 Task: Get directions from Cape Cod, Massachusetts, United States to World of Coca-Cola, Georgia, United States and reverse  starting point and destination and check the transit options
Action: Mouse moved to (281, 91)
Screenshot: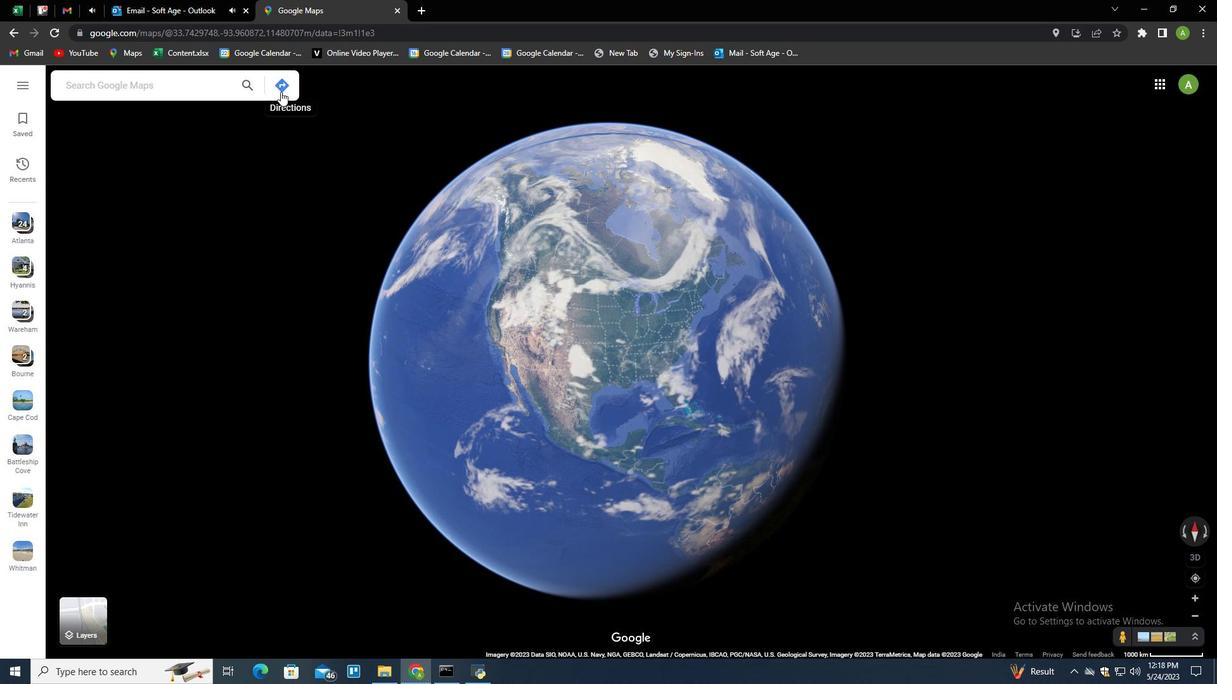 
Action: Mouse pressed left at (281, 91)
Screenshot: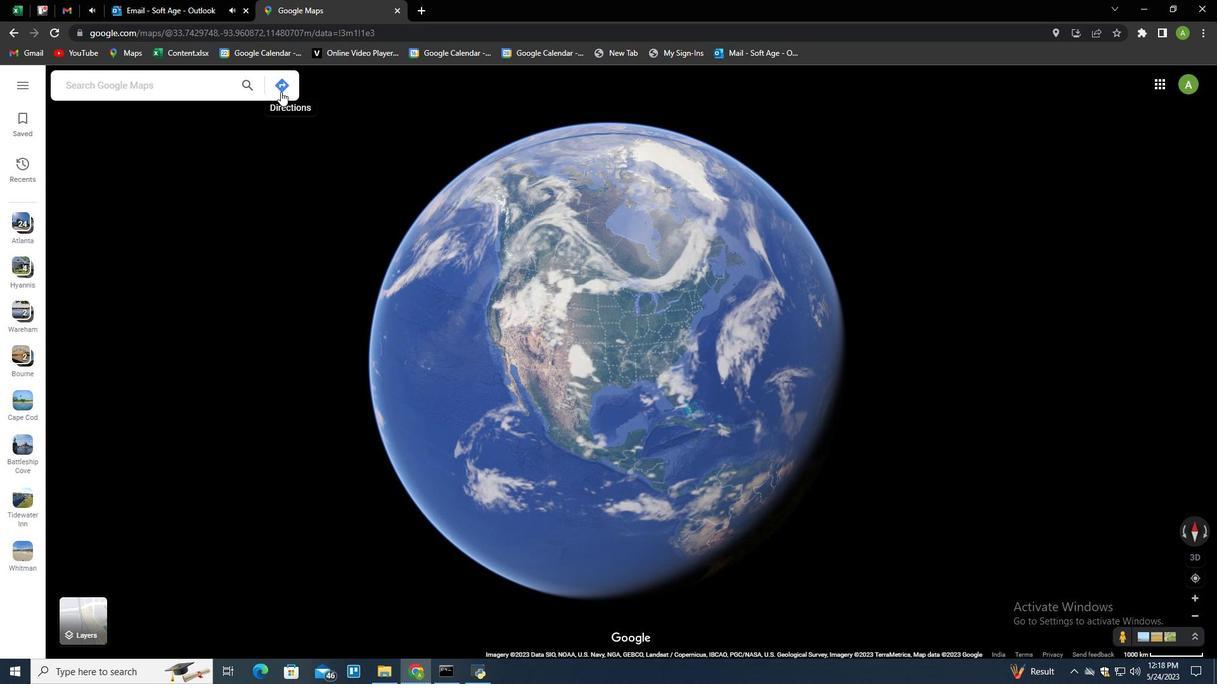 
Action: Mouse moved to (181, 121)
Screenshot: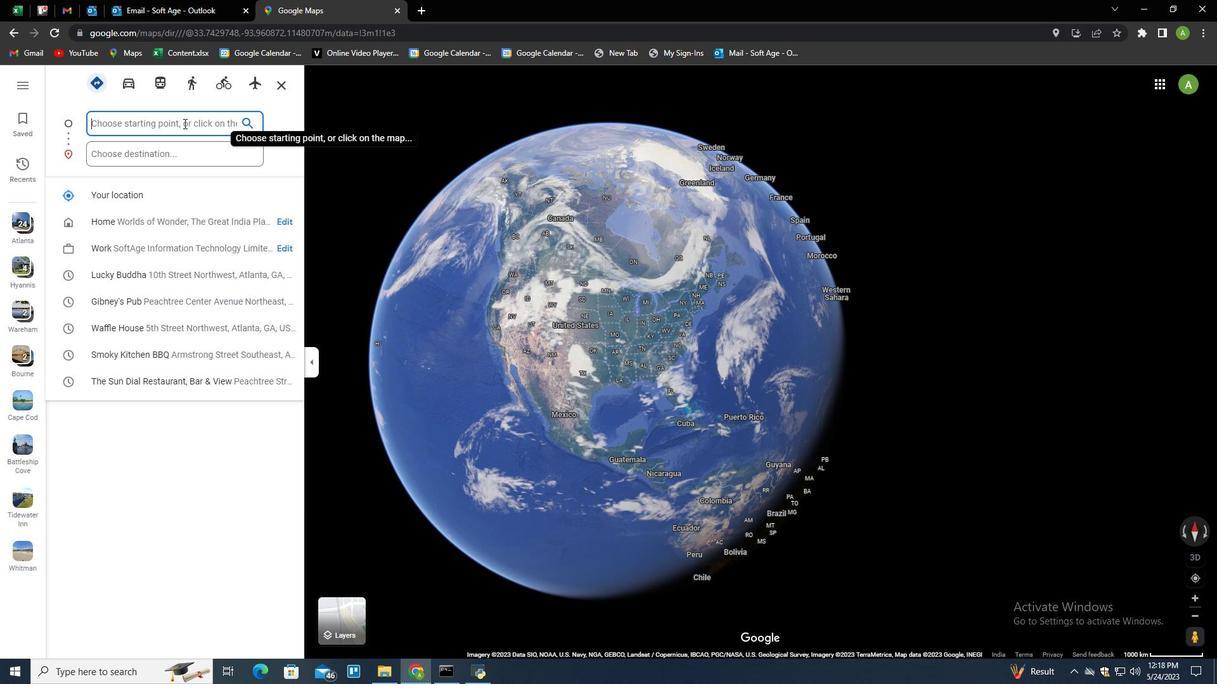 
Action: Mouse pressed left at (181, 121)
Screenshot: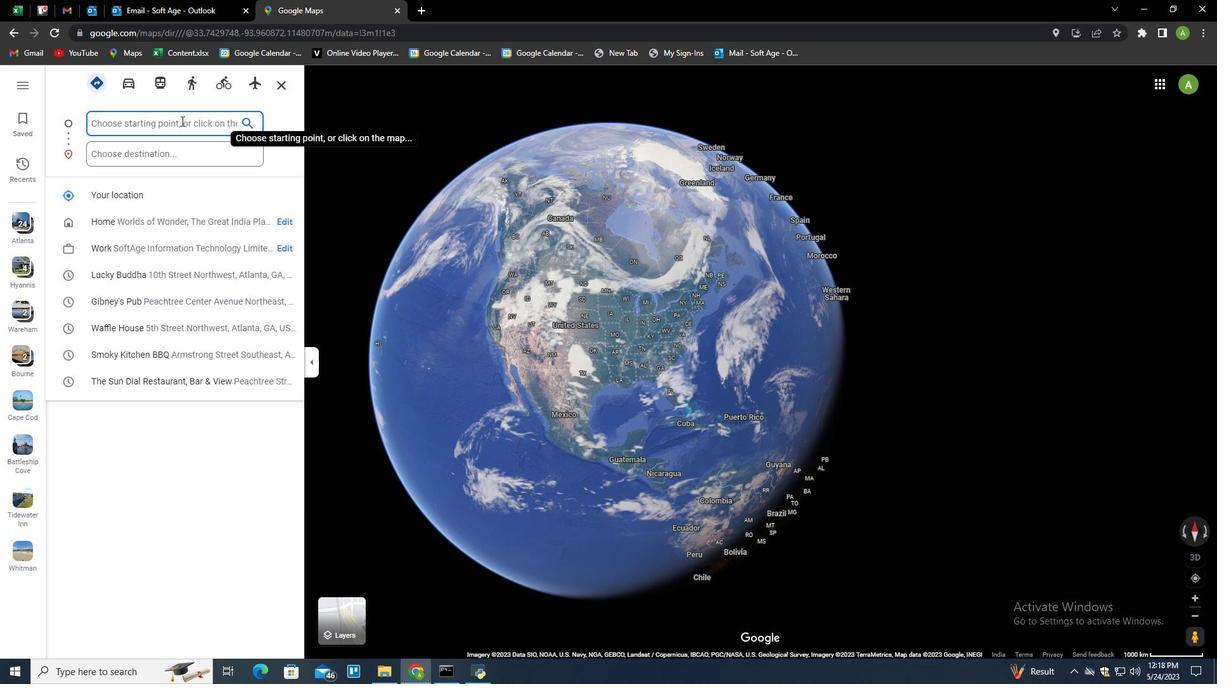 
Action: Key pressed <Key.shift>Cape<Key.space><Key.shift>Cod,<Key.space><Key.shift>Massachusetts,<Key.space><Key.shift>United<Key.tab><Key.tab><Key.shift><Key.shift><Key.shift><Key.shift><Key.shift><Key.shift><Key.shift><Key.shift><Key.shift><Key.shift><Key.shift><Key.shift><Key.shift><Key.shift><Key.shift><Key.shift><Key.shift><Key.shift><Key.shift><Key.shift><Key.shift><Key.shift><Key.shift><Key.shift><Key.shift><Key.shift><Key.shift><Key.shift><Key.shift><Key.shift><Key.shift><Key.shift><Key.shift><Key.shift><Key.shift><Key.shift><Key.shift><Key.shift><Key.shift><Key.shift><Key.shift><Key.shift><Key.shift><Key.shift><Key.shift>World<Key.space>of<Key.space><Key.shift>Coca<Key.shift>_<Key.backspace>-<Key.shift>Cola,<Key.space><Key.shift>Georgia,<Key.space><Key.shift>Unites<Key.backspace>d<Key.space><Key.down><Key.enter>
Screenshot: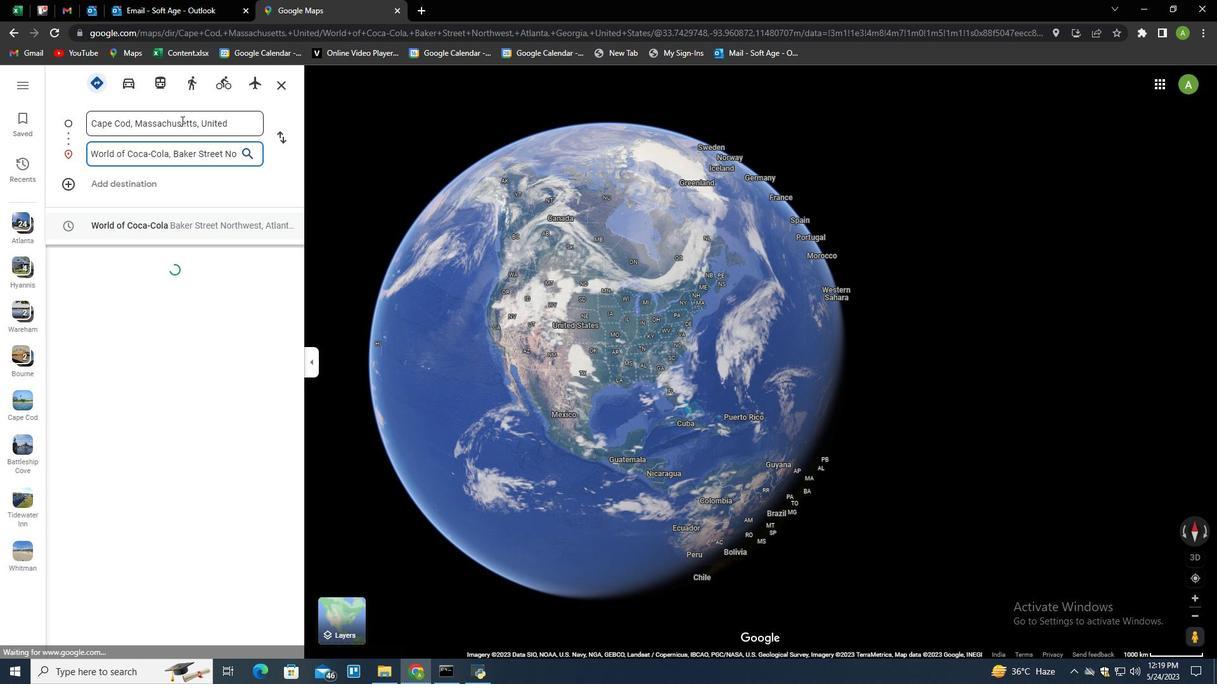 
Action: Mouse moved to (216, 422)
Screenshot: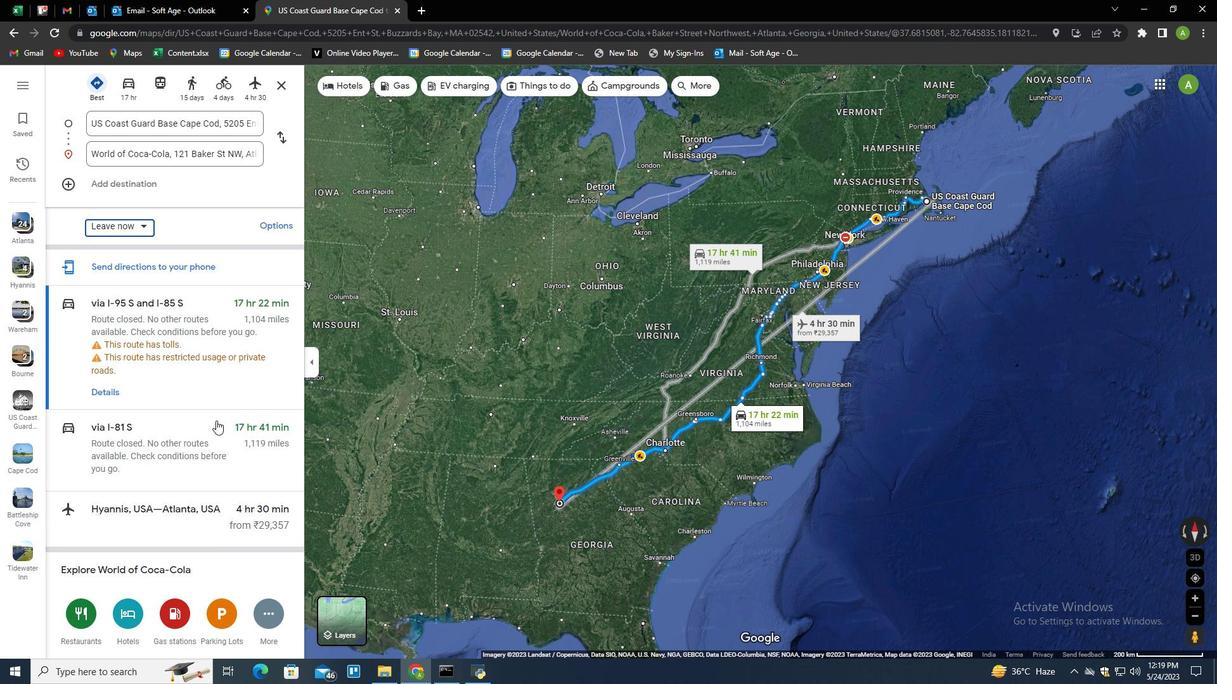 
Action: Mouse scrolled (216, 421) with delta (0, 0)
Screenshot: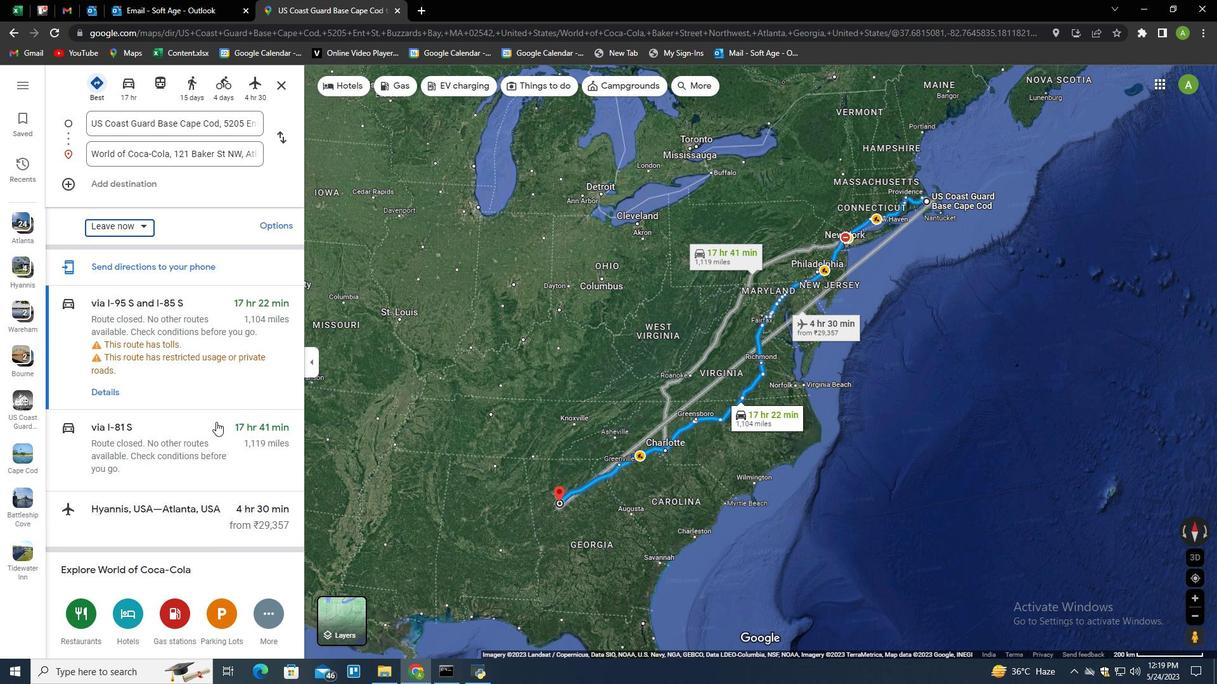 
Action: Mouse scrolled (216, 421) with delta (0, 0)
Screenshot: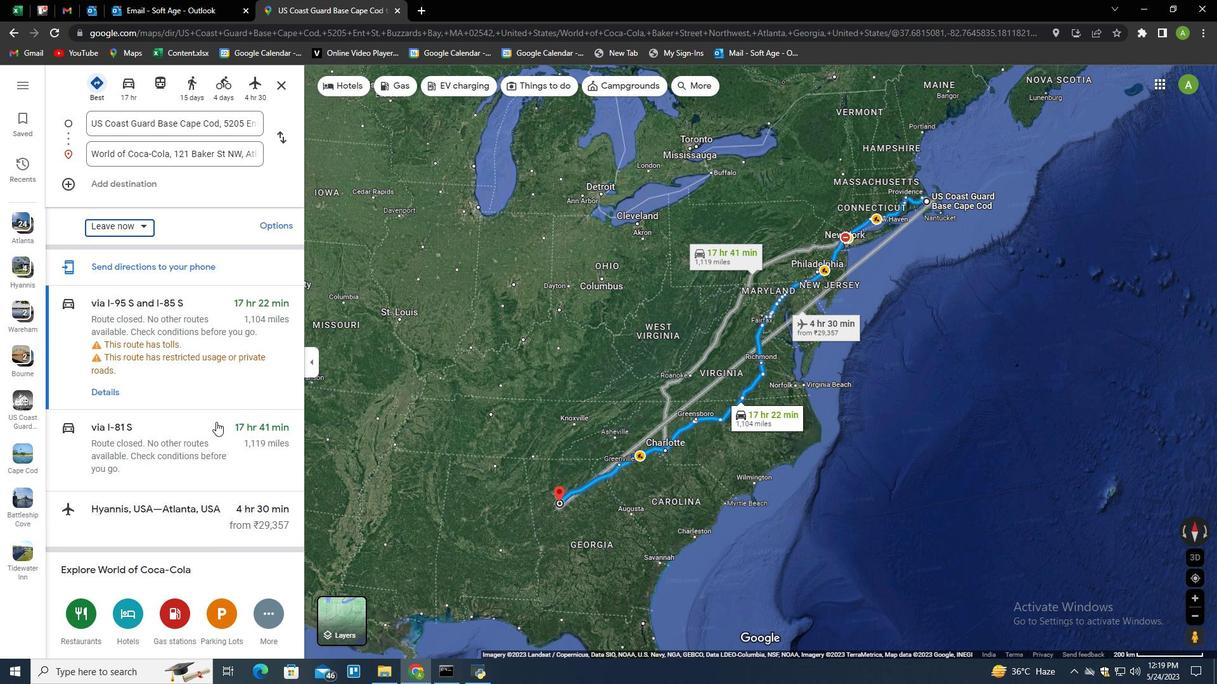 
Action: Mouse moved to (220, 505)
Screenshot: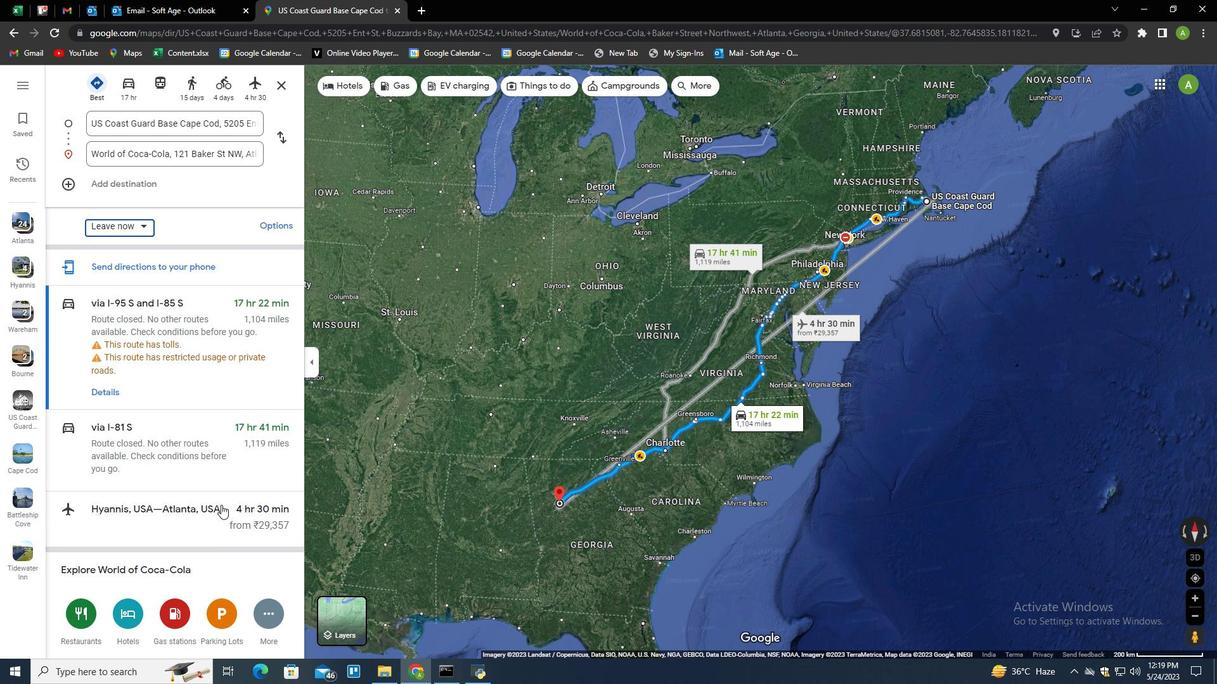 
Action: Mouse scrolled (220, 505) with delta (0, 0)
Screenshot: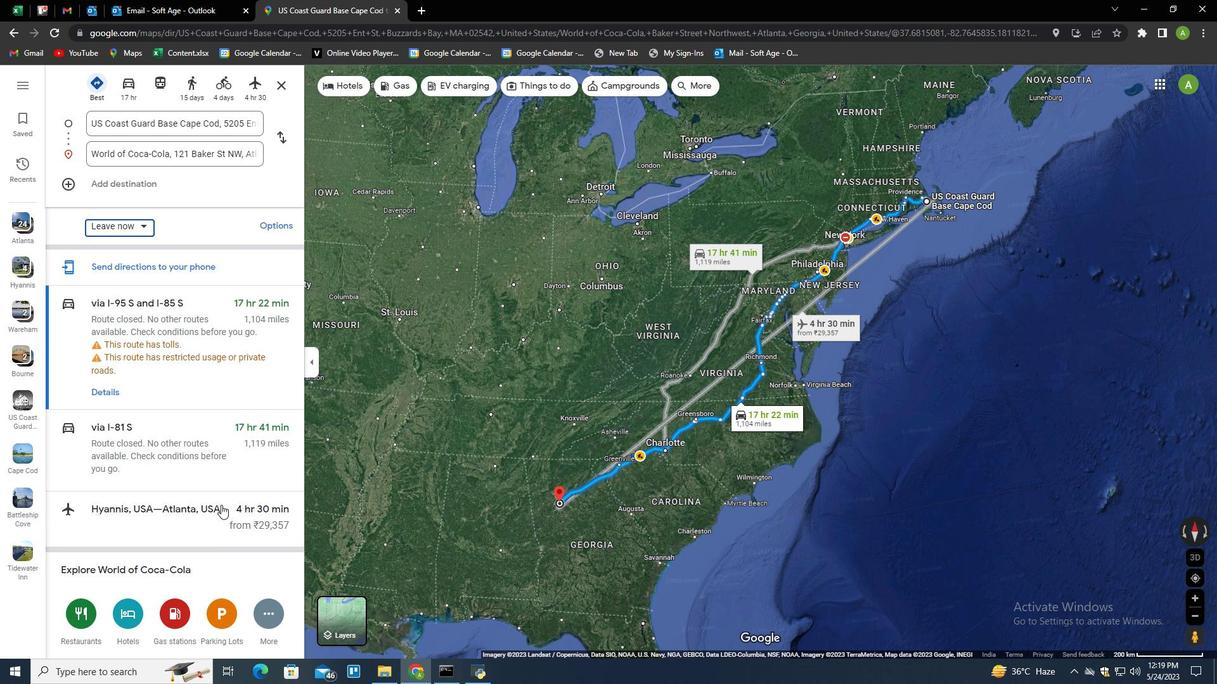 
Action: Mouse scrolled (220, 505) with delta (0, 0)
Screenshot: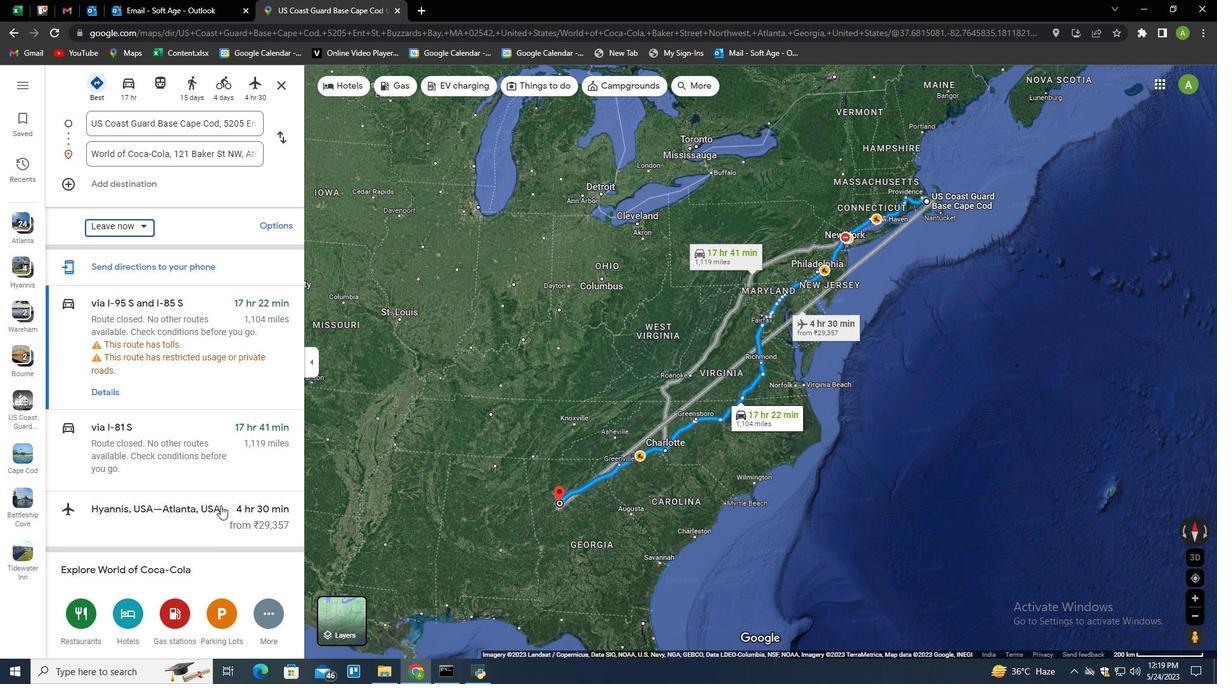 
Action: Mouse moved to (126, 77)
Screenshot: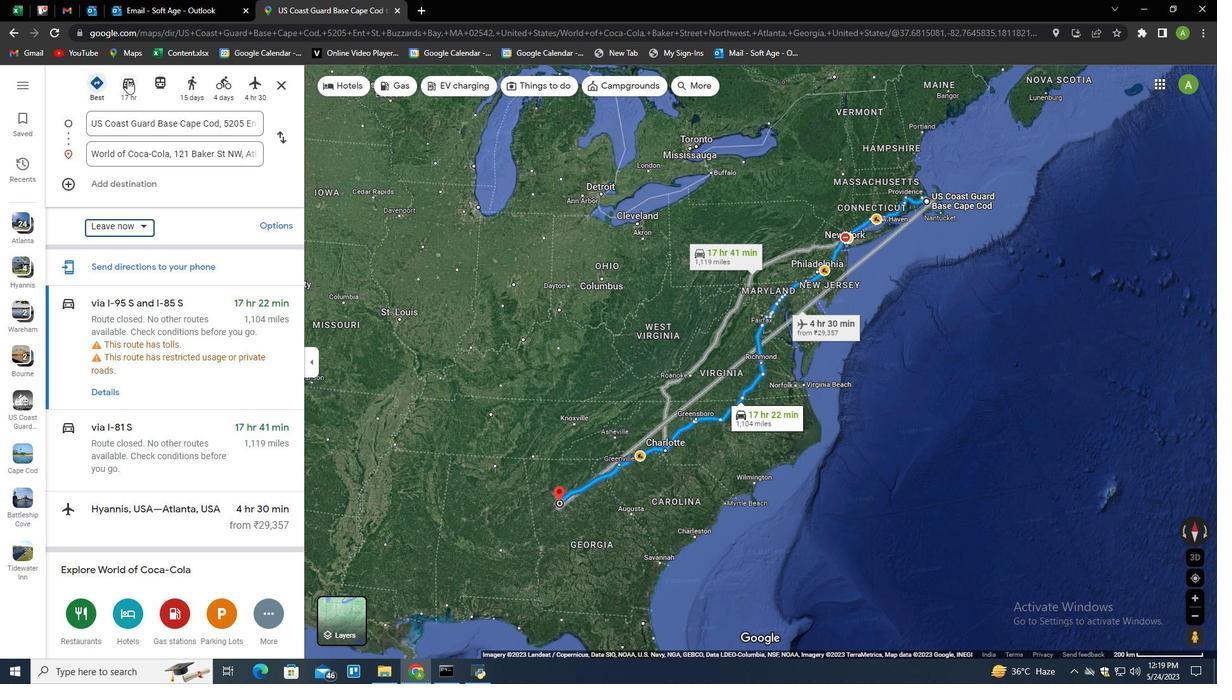 
Action: Mouse pressed left at (126, 77)
Screenshot: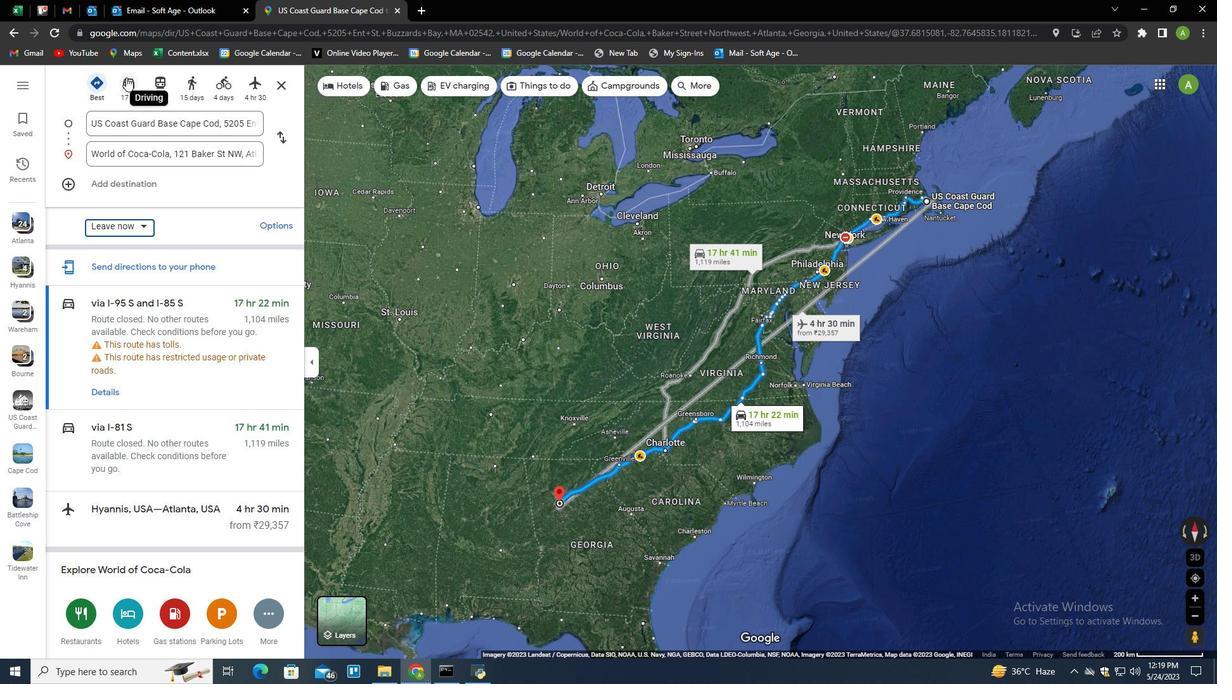 
Action: Mouse moved to (280, 225)
Screenshot: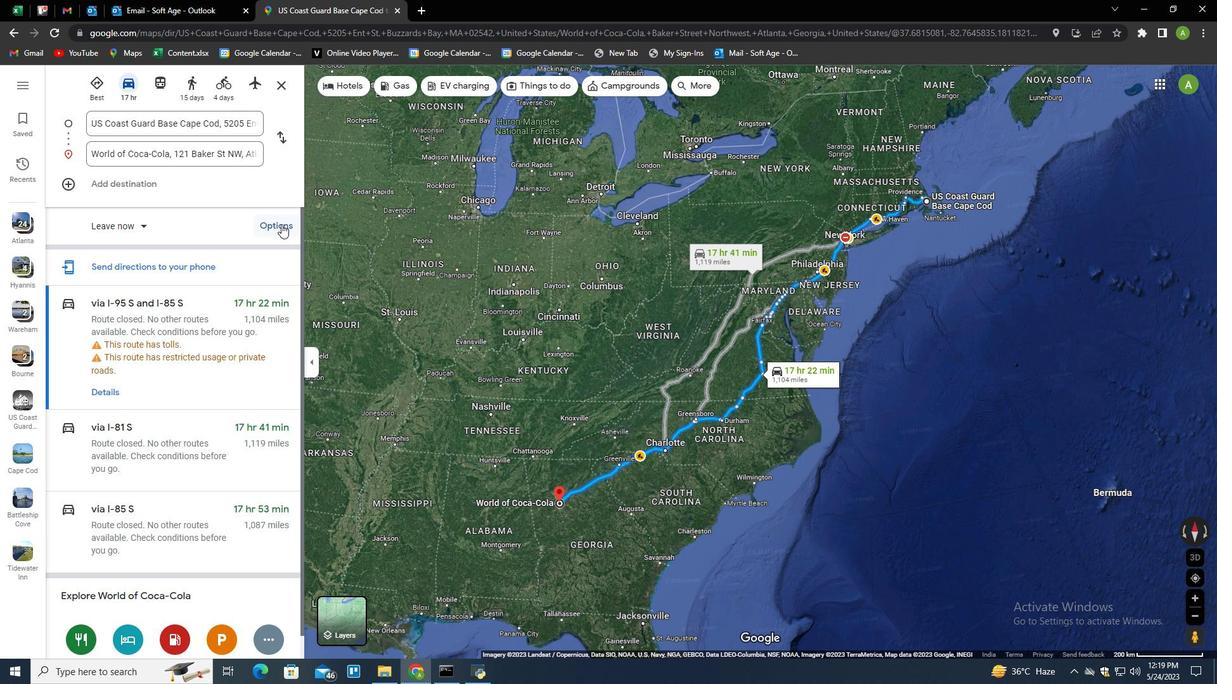 
Action: Mouse pressed left at (280, 225)
Screenshot: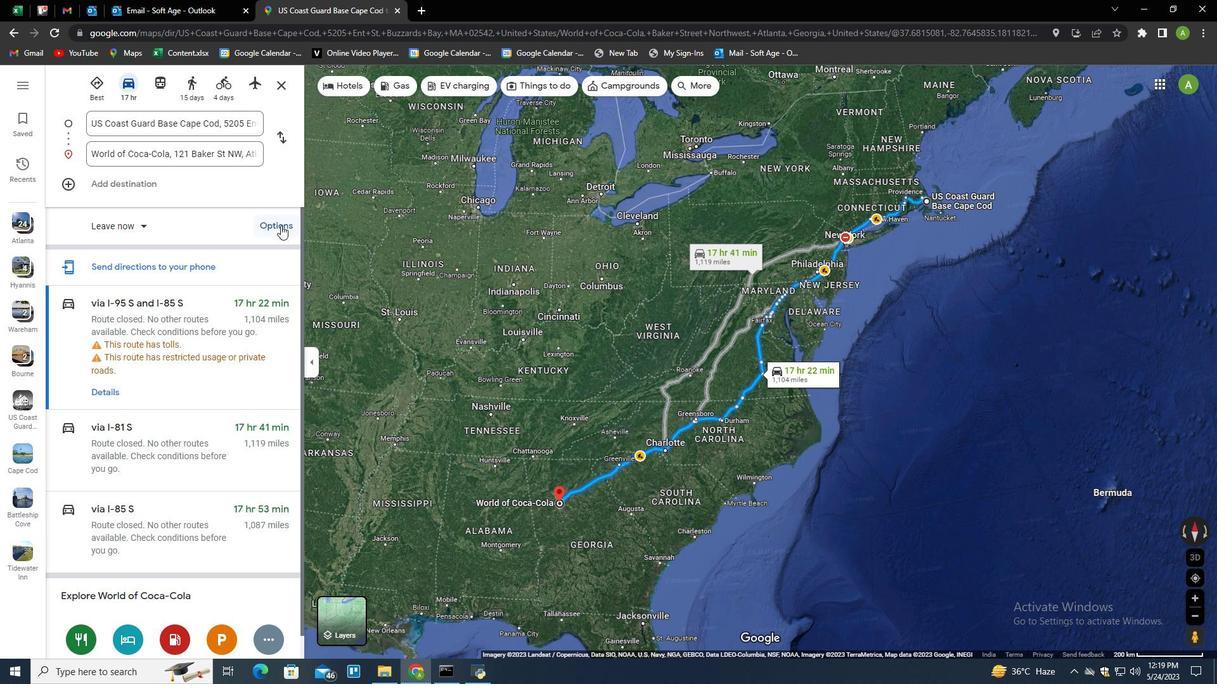 
Action: Mouse pressed left at (280, 225)
Screenshot: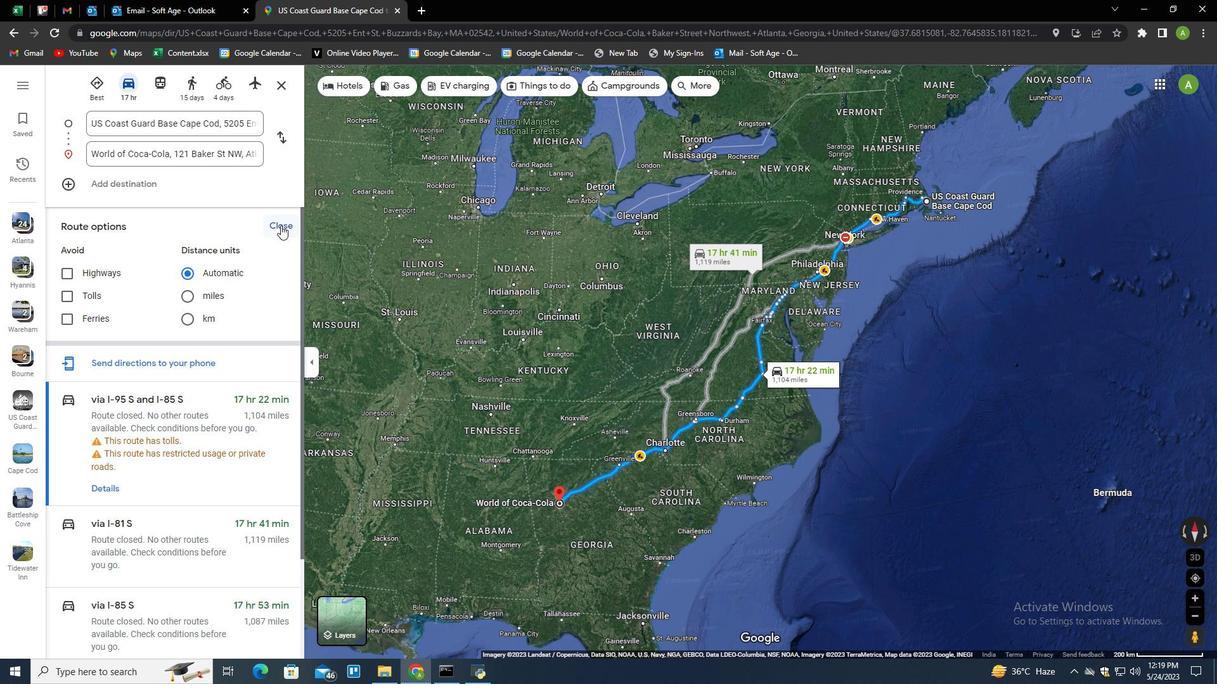 
Action: Mouse moved to (271, 299)
Screenshot: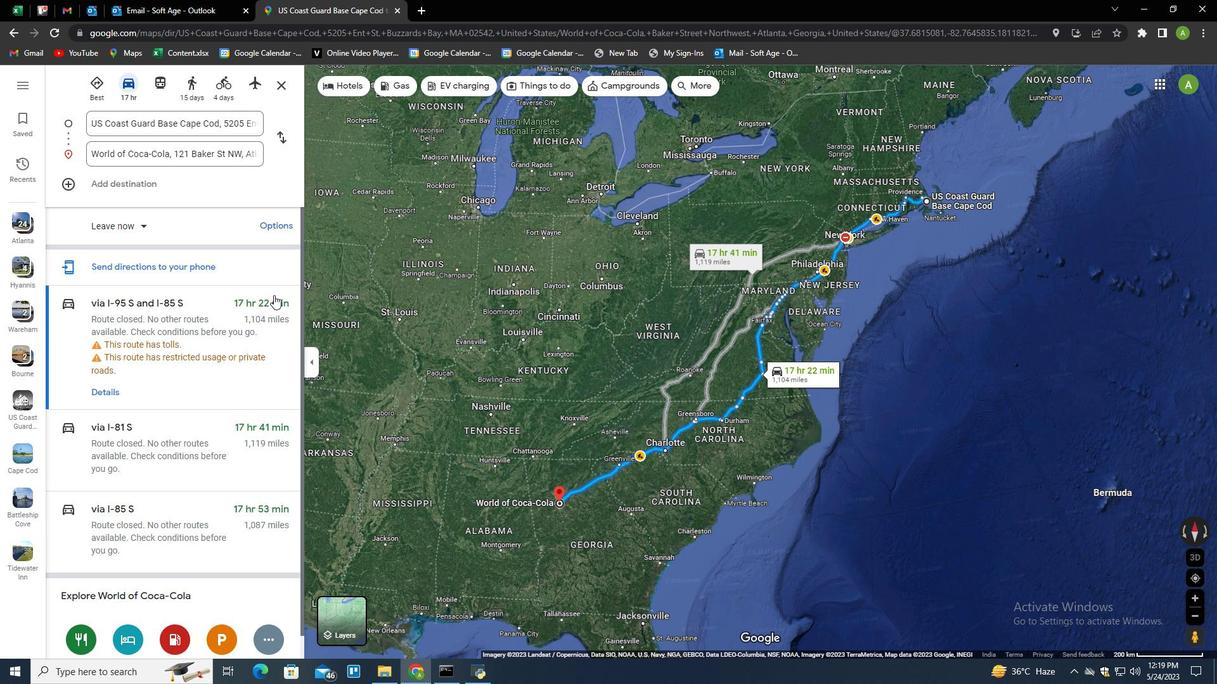 
Action: Mouse scrolled (271, 298) with delta (0, 0)
Screenshot: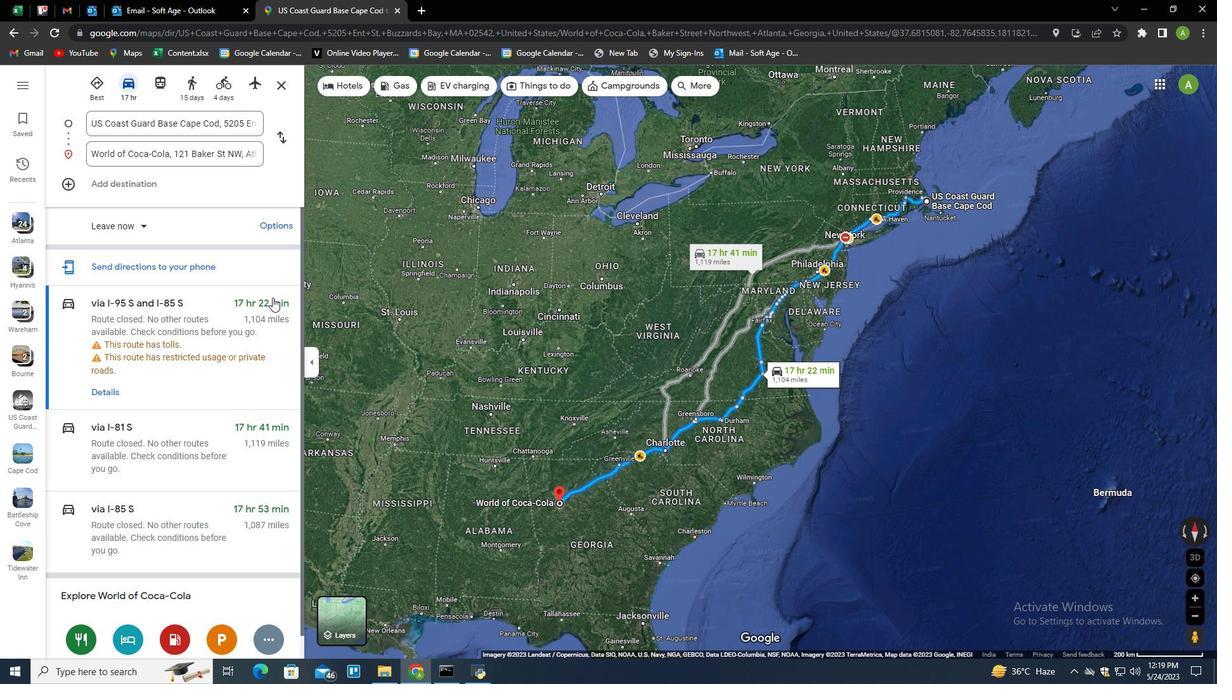 
Action: Mouse scrolled (271, 298) with delta (0, 0)
Screenshot: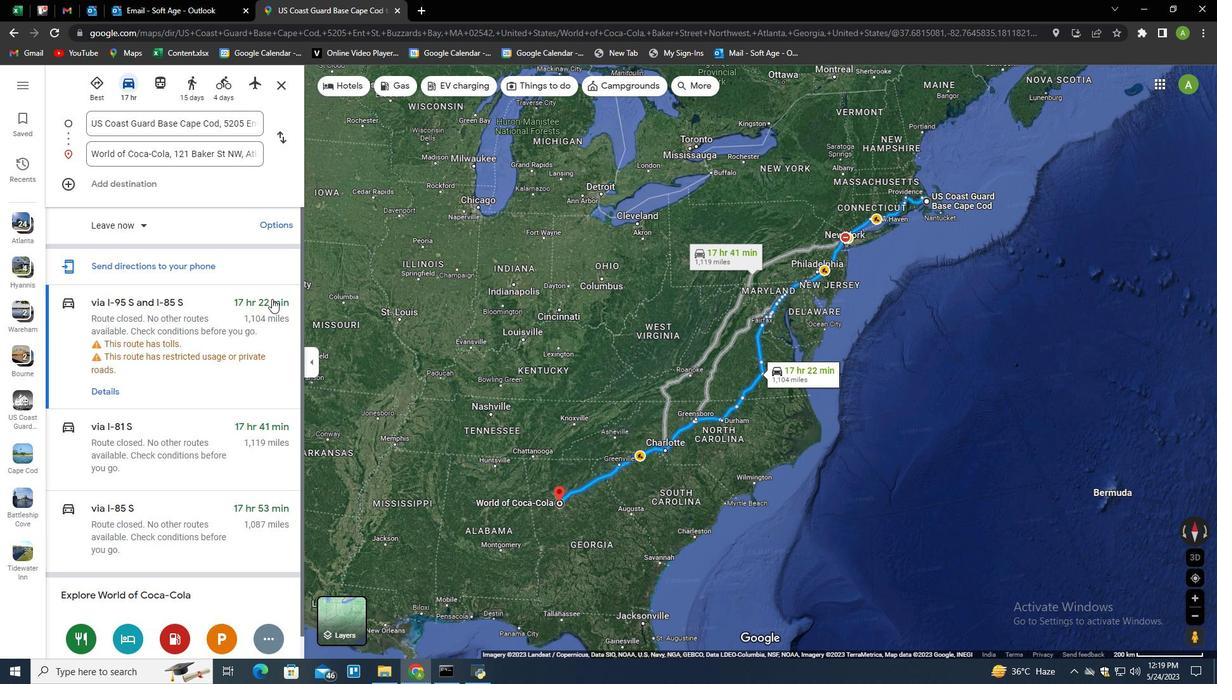 
Action: Mouse scrolled (271, 298) with delta (0, 0)
Screenshot: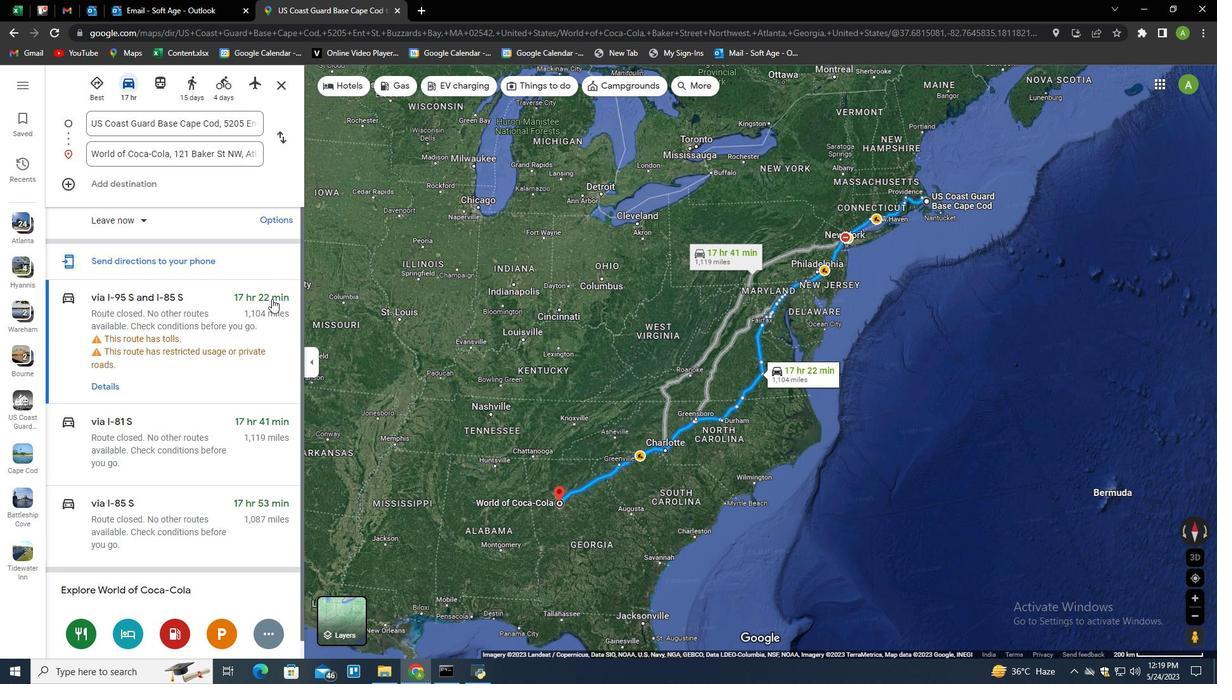 
Action: Mouse moved to (273, 611)
Screenshot: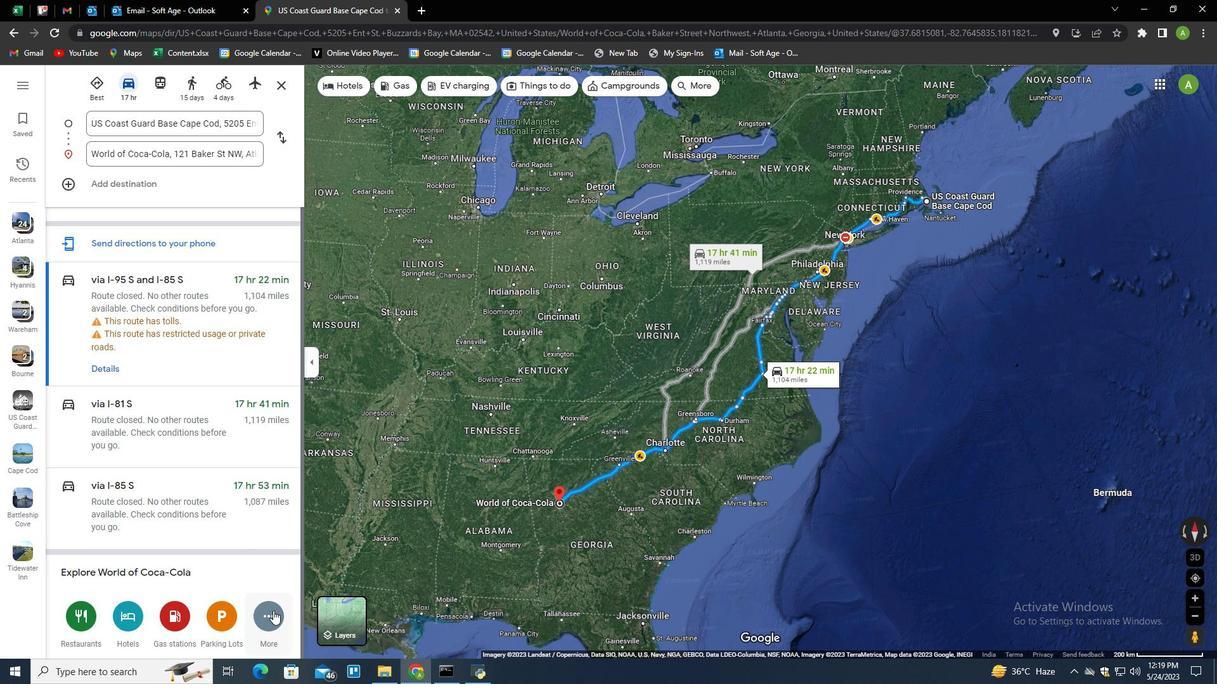 
Action: Mouse pressed left at (273, 611)
Screenshot: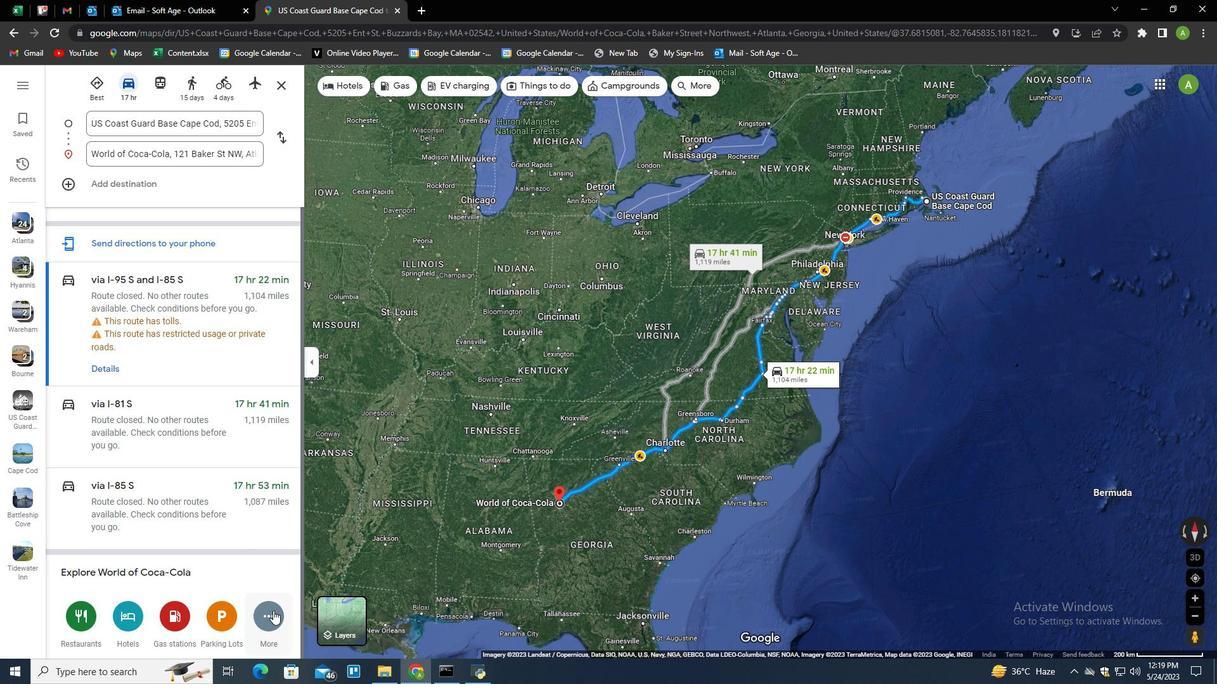 
Action: Mouse moved to (268, 588)
Screenshot: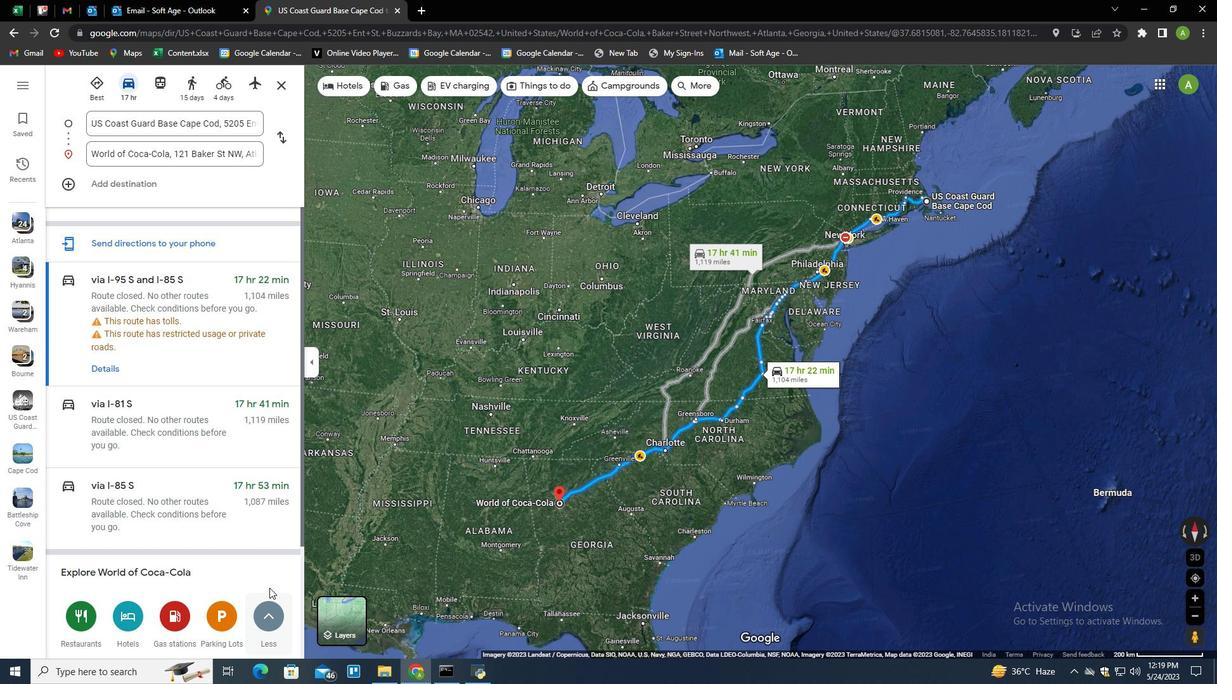 
Action: Mouse scrolled (268, 587) with delta (0, 0)
Screenshot: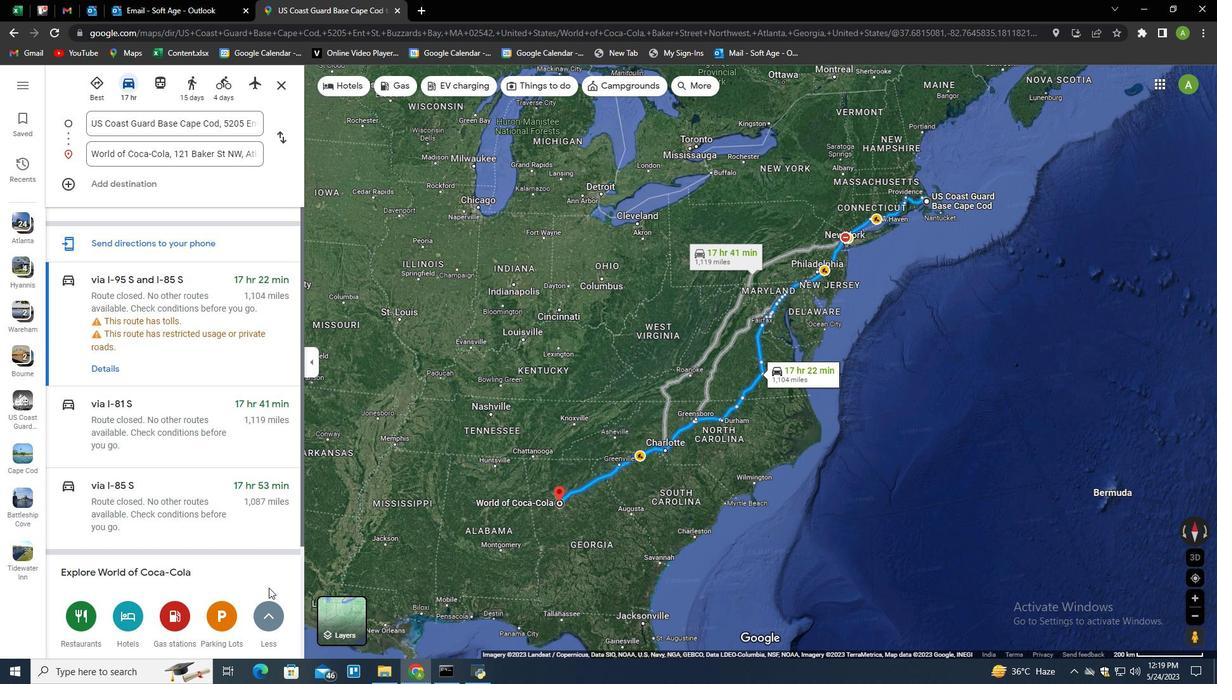 
Action: Mouse scrolled (268, 587) with delta (0, 0)
Screenshot: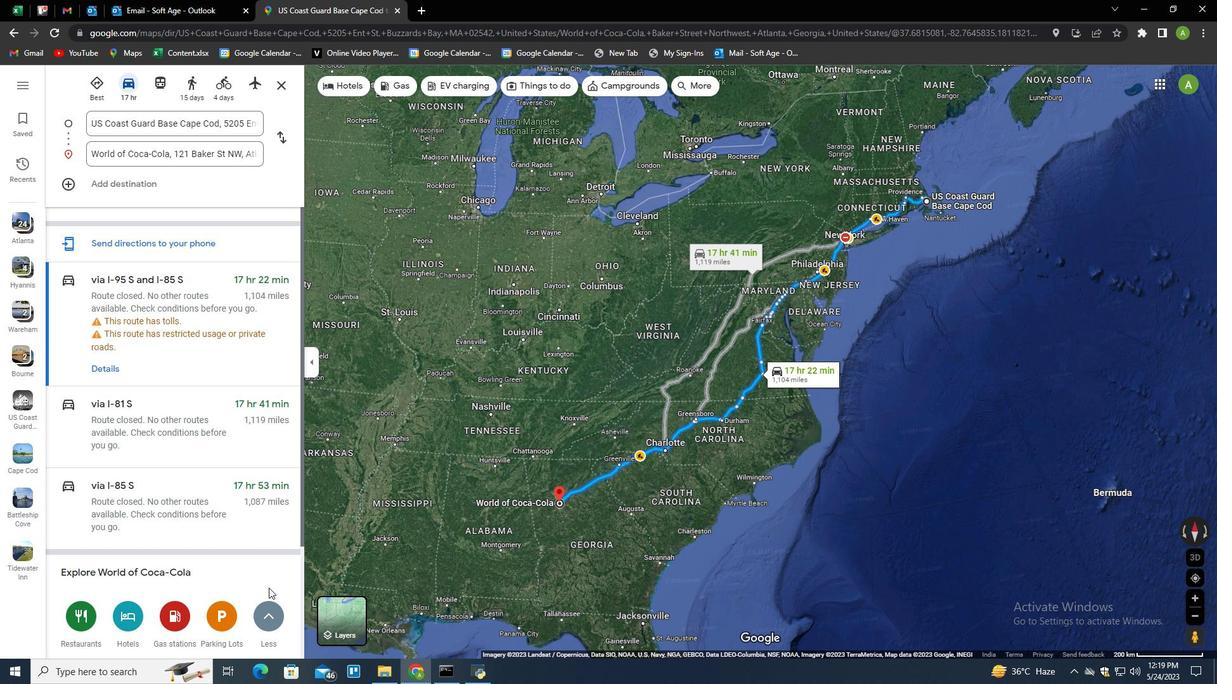 
Action: Mouse scrolled (268, 587) with delta (0, 0)
Screenshot: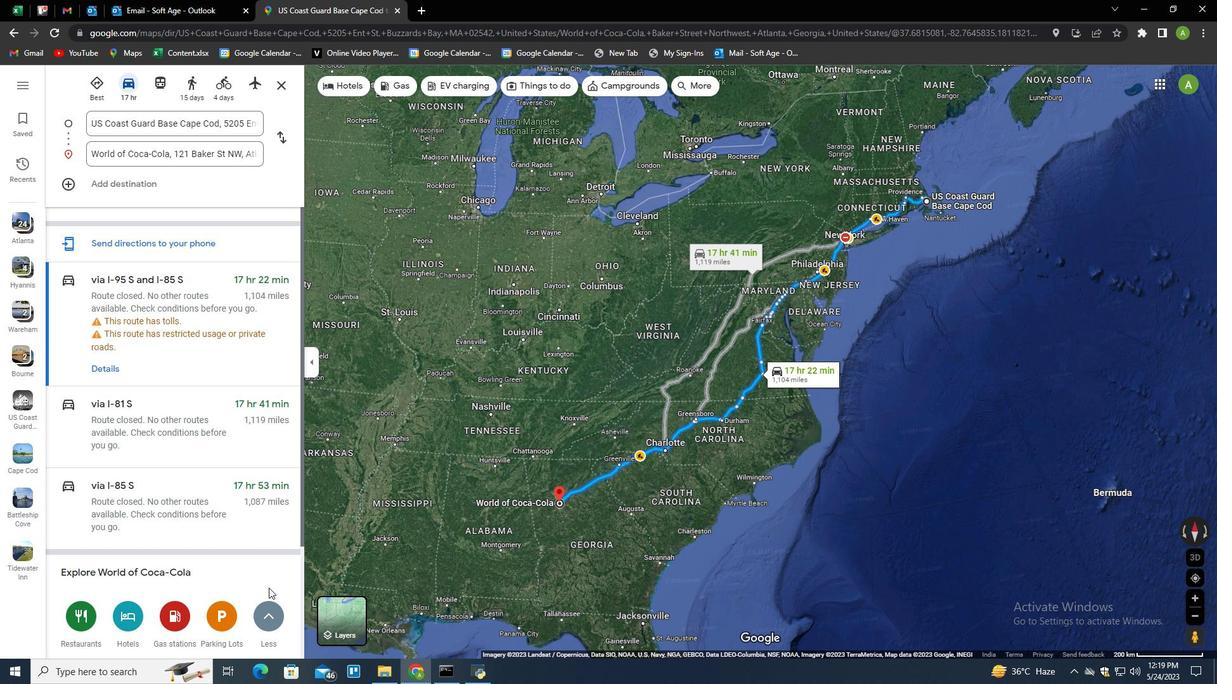 
Action: Mouse scrolled (268, 587) with delta (0, 0)
Screenshot: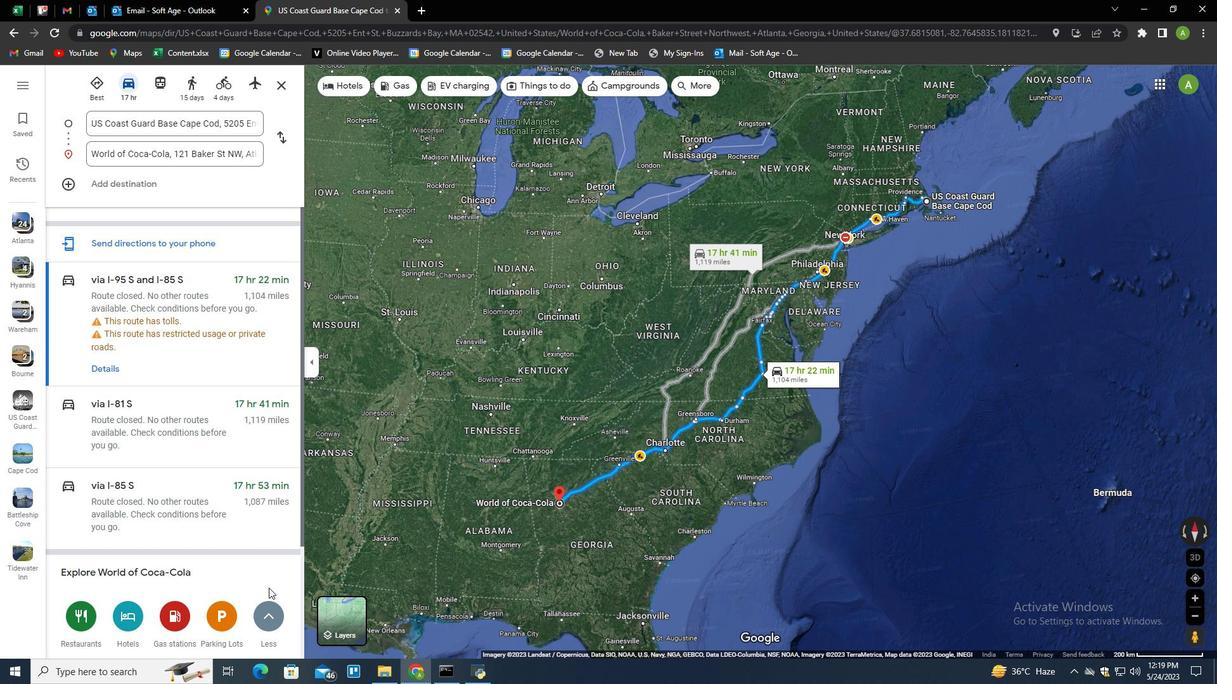 
Action: Mouse moved to (268, 588)
Screenshot: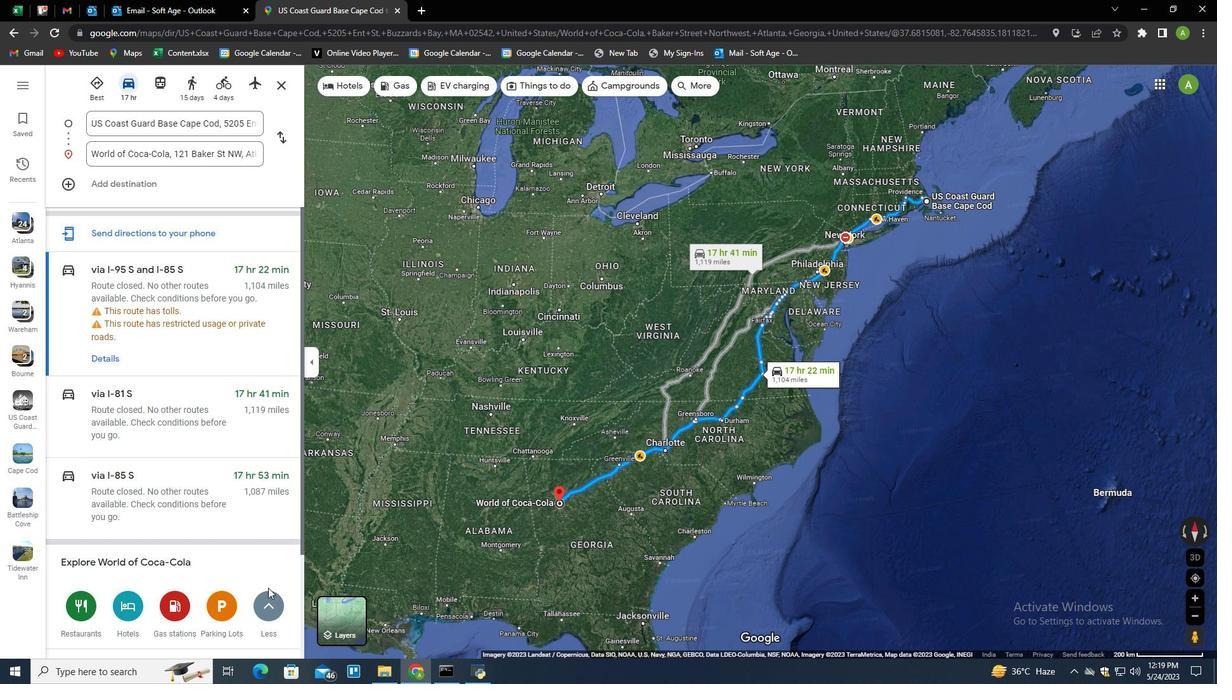 
Action: Mouse scrolled (268, 587) with delta (0, 0)
Screenshot: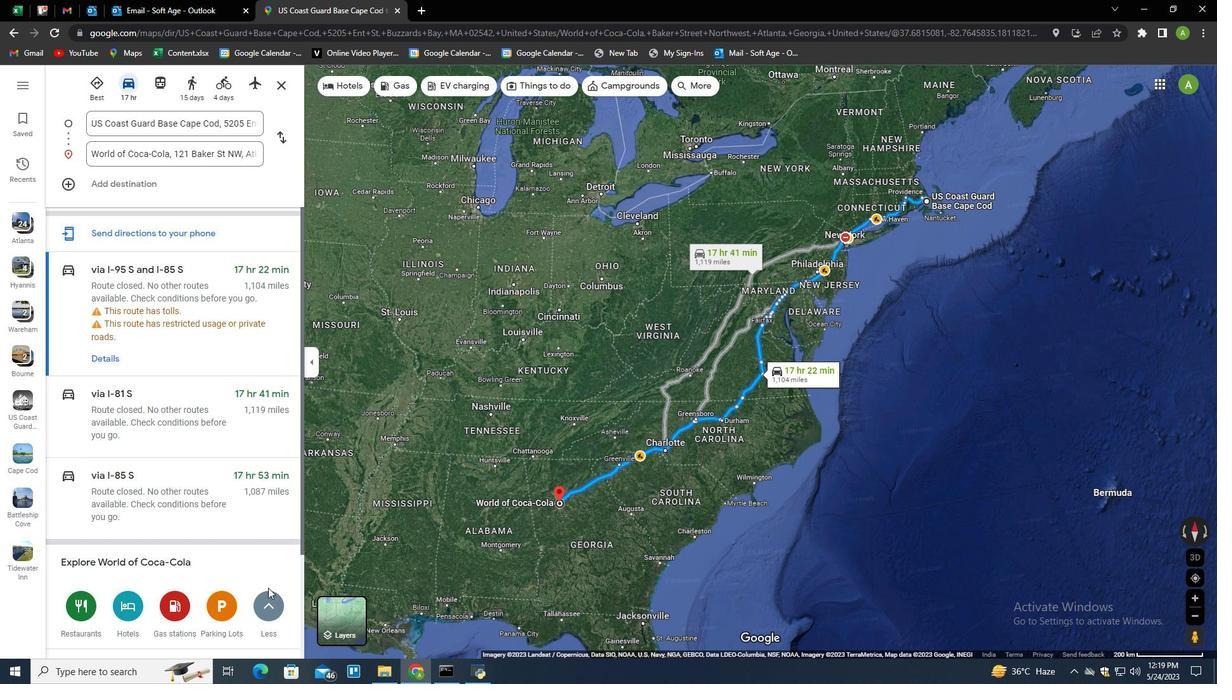 
Action: Mouse moved to (268, 588)
Screenshot: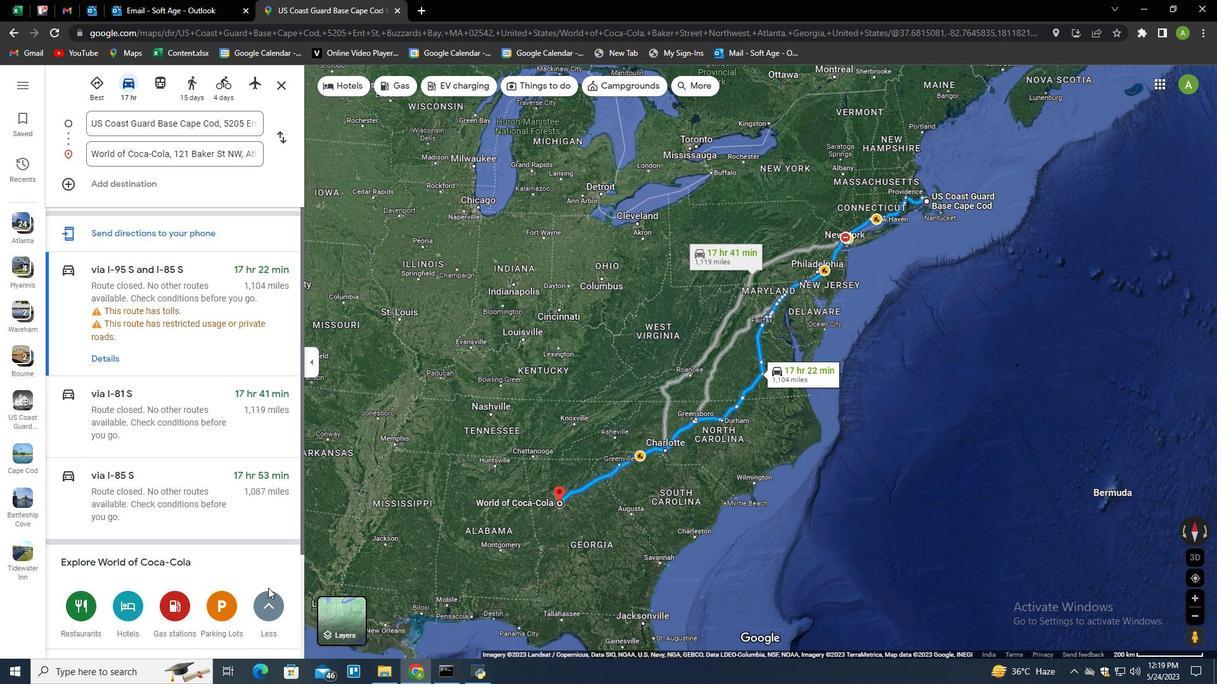 
Action: Mouse scrolled (268, 587) with delta (0, 0)
Screenshot: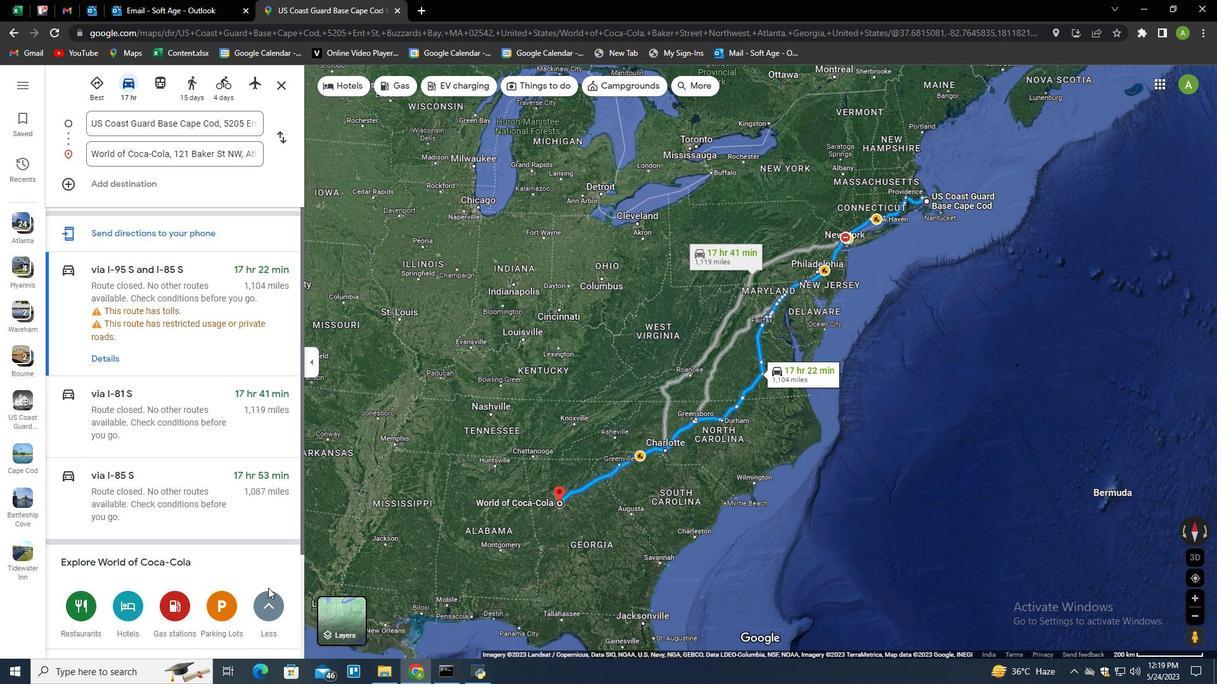 
Action: Mouse moved to (214, 569)
Screenshot: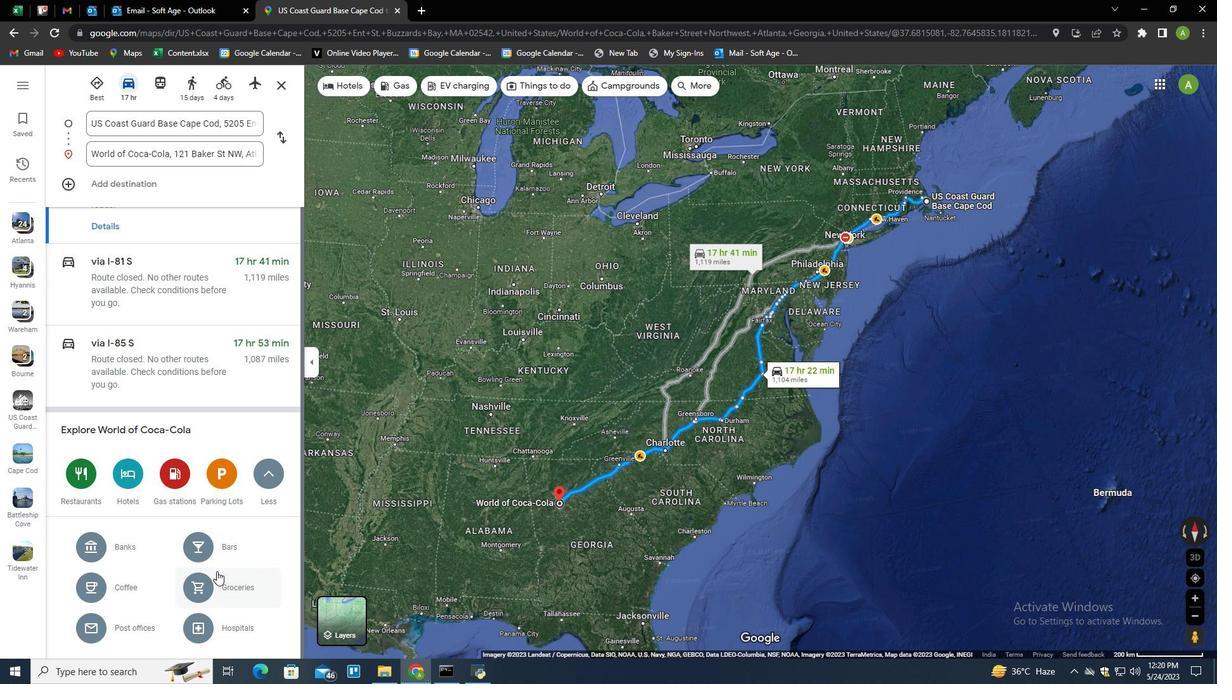
Action: Mouse scrolled (214, 570) with delta (0, 0)
Screenshot: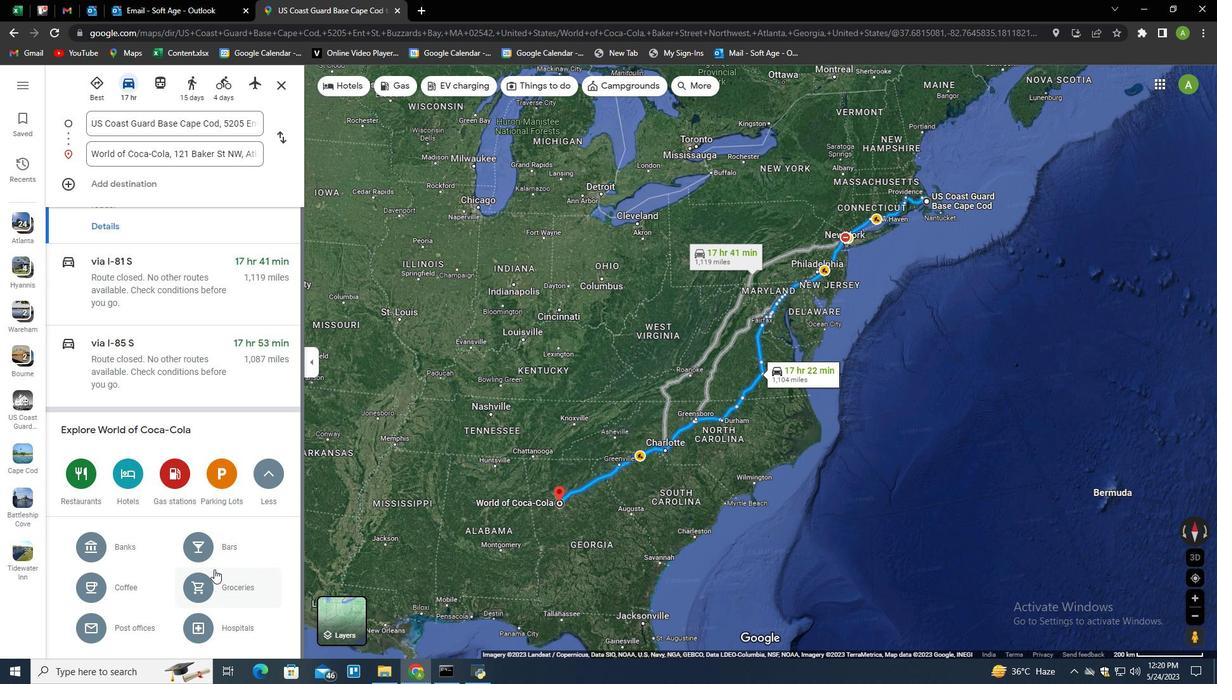 
Action: Mouse scrolled (214, 570) with delta (0, 0)
Screenshot: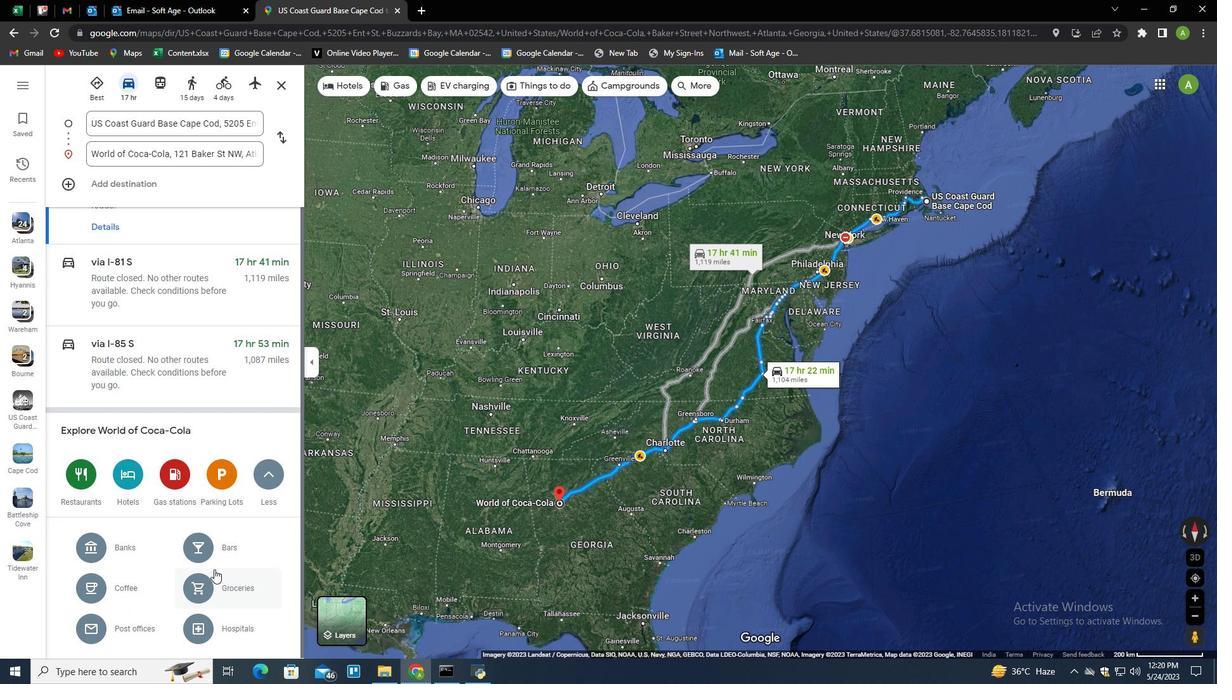 
Action: Mouse scrolled (214, 570) with delta (0, 0)
Screenshot: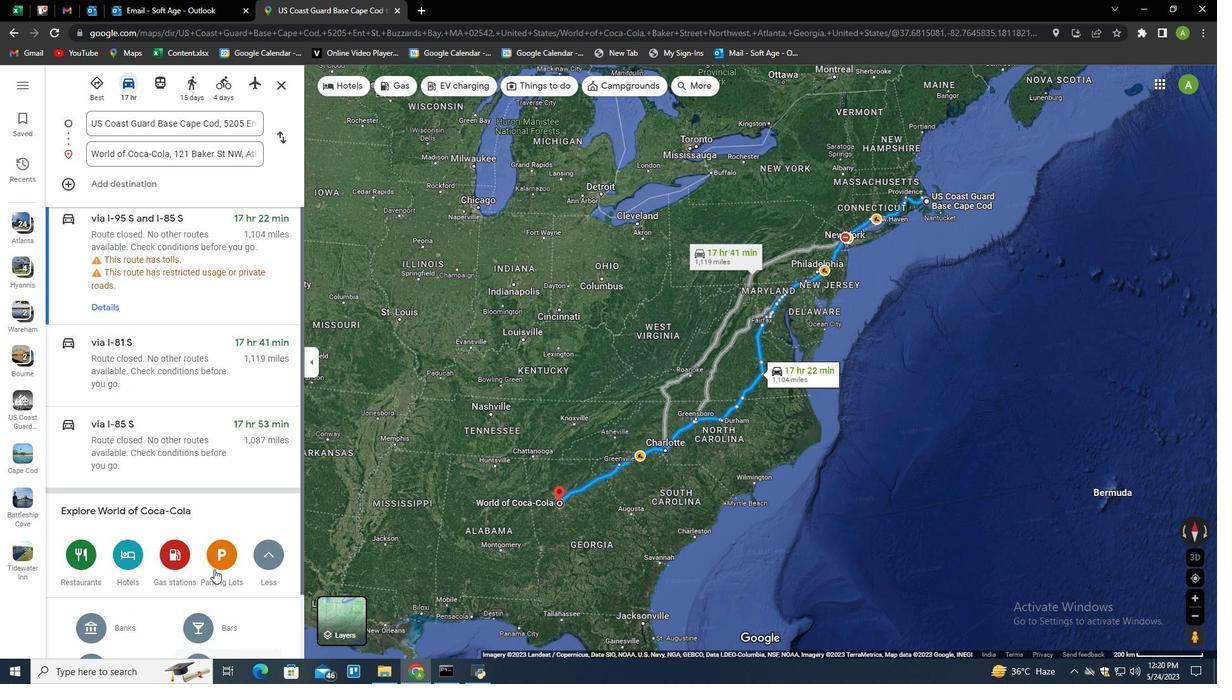 
Action: Mouse scrolled (214, 570) with delta (0, 0)
Screenshot: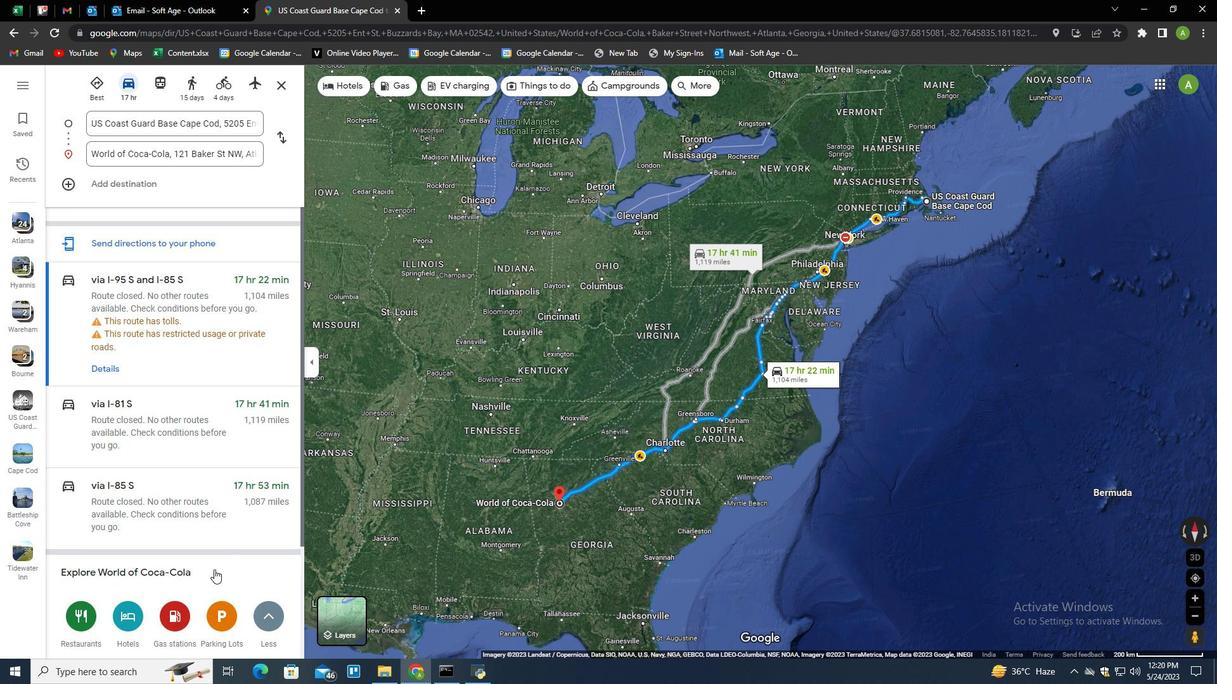 
Action: Mouse scrolled (214, 570) with delta (0, 0)
Screenshot: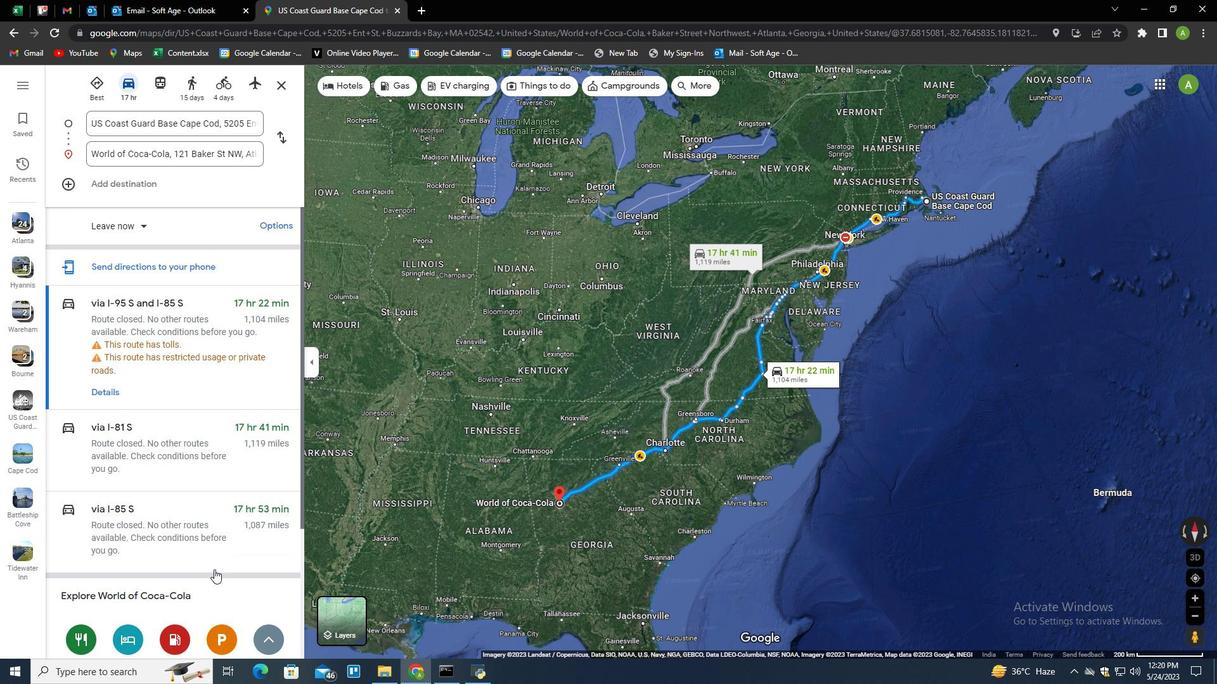 
Action: Mouse moved to (159, 81)
Screenshot: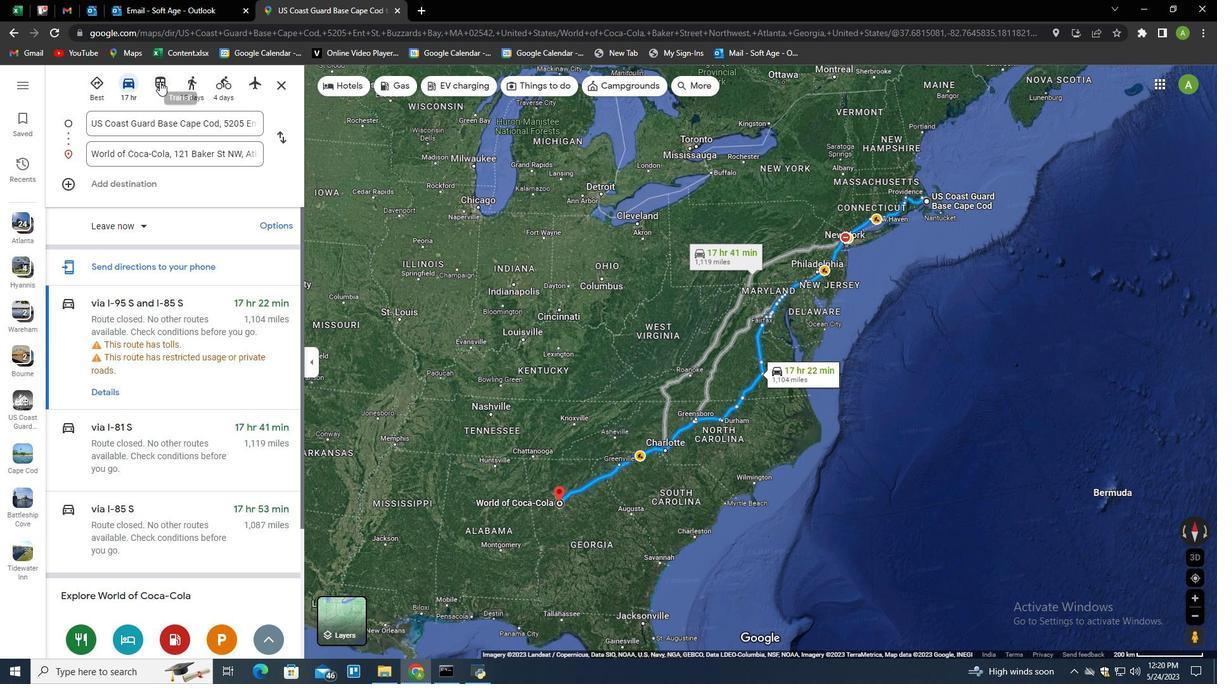 
Action: Mouse pressed left at (159, 81)
Screenshot: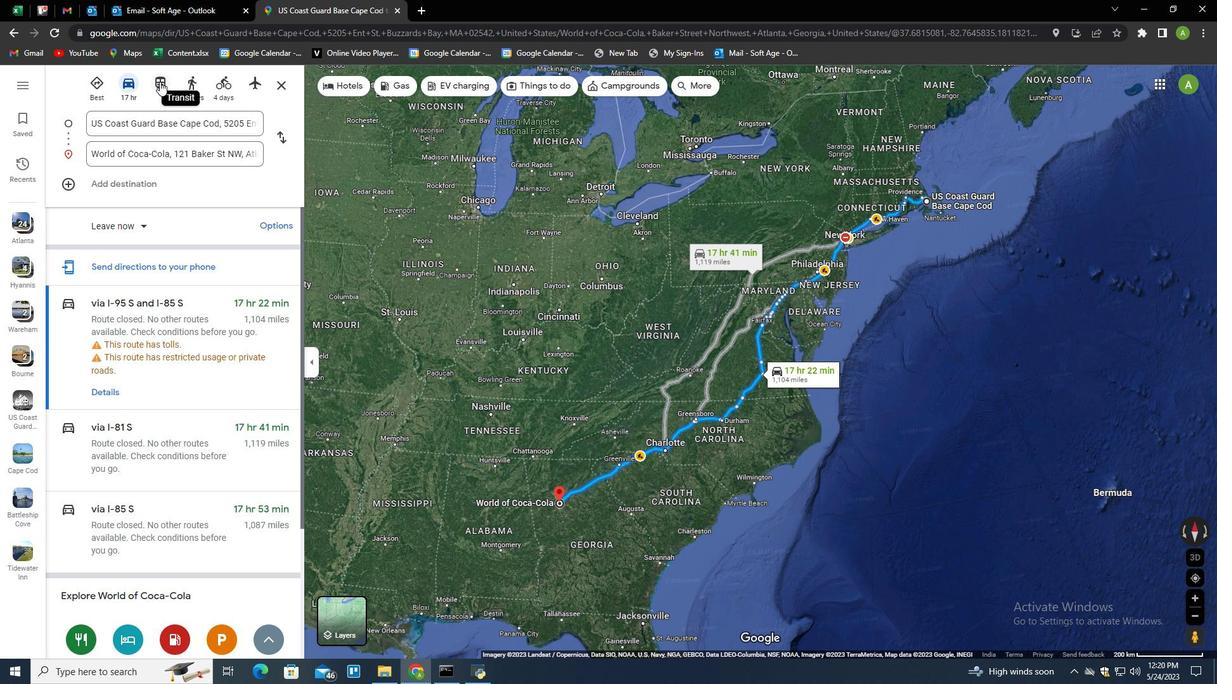 
Action: Mouse moved to (147, 195)
Screenshot: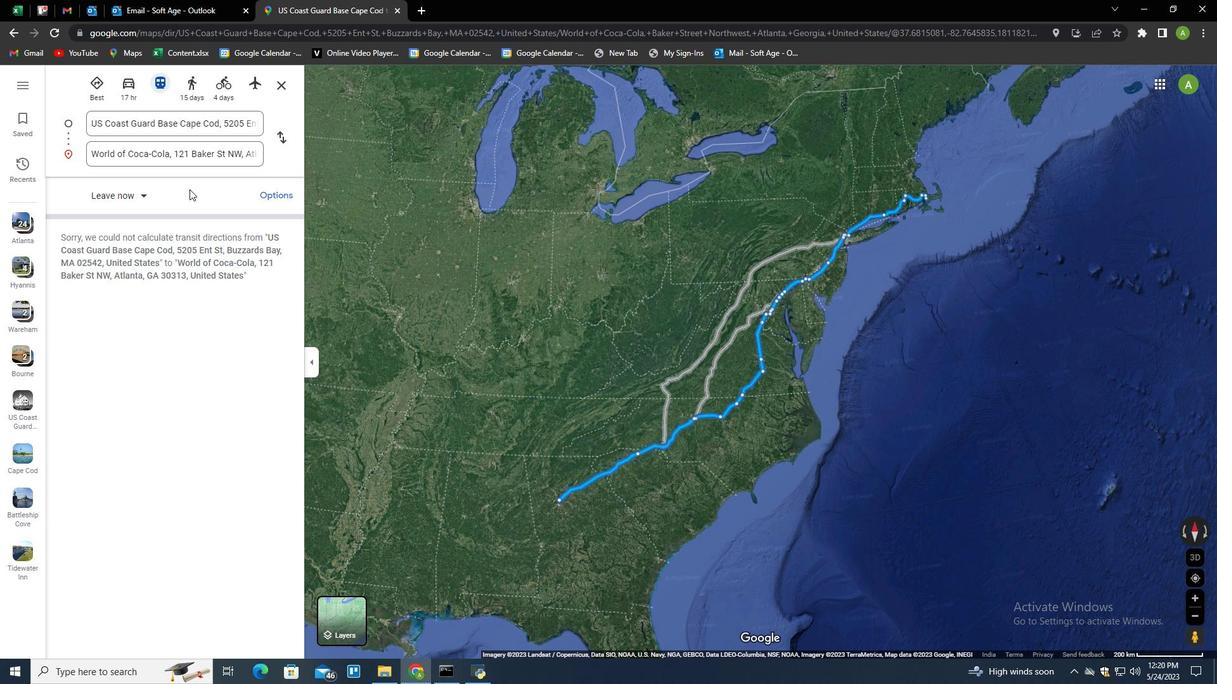 
Action: Mouse pressed left at (147, 195)
Screenshot: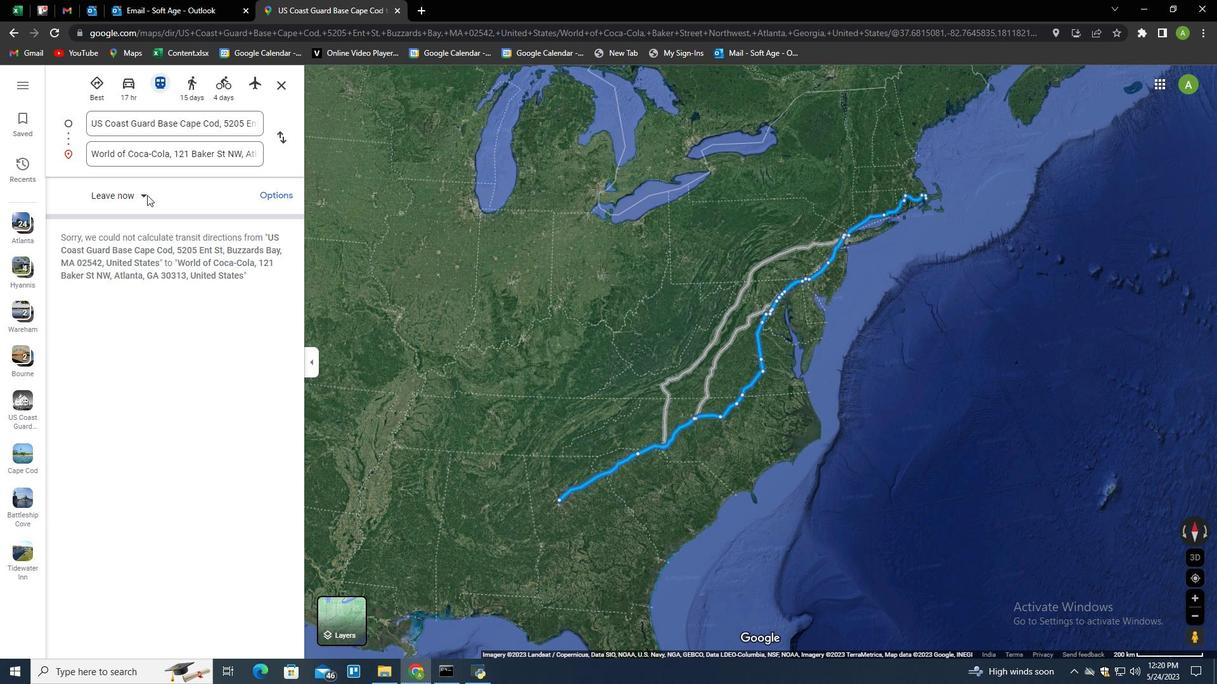 
Action: Mouse moved to (138, 233)
Screenshot: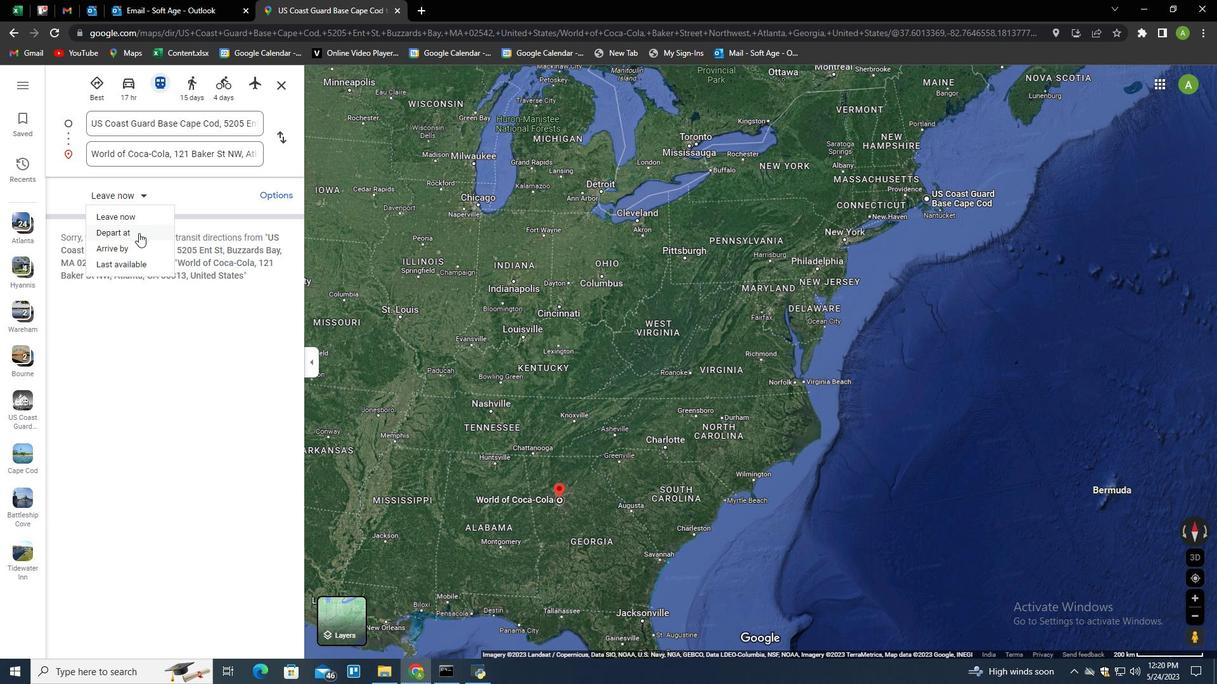 
Action: Mouse pressed left at (138, 233)
Screenshot: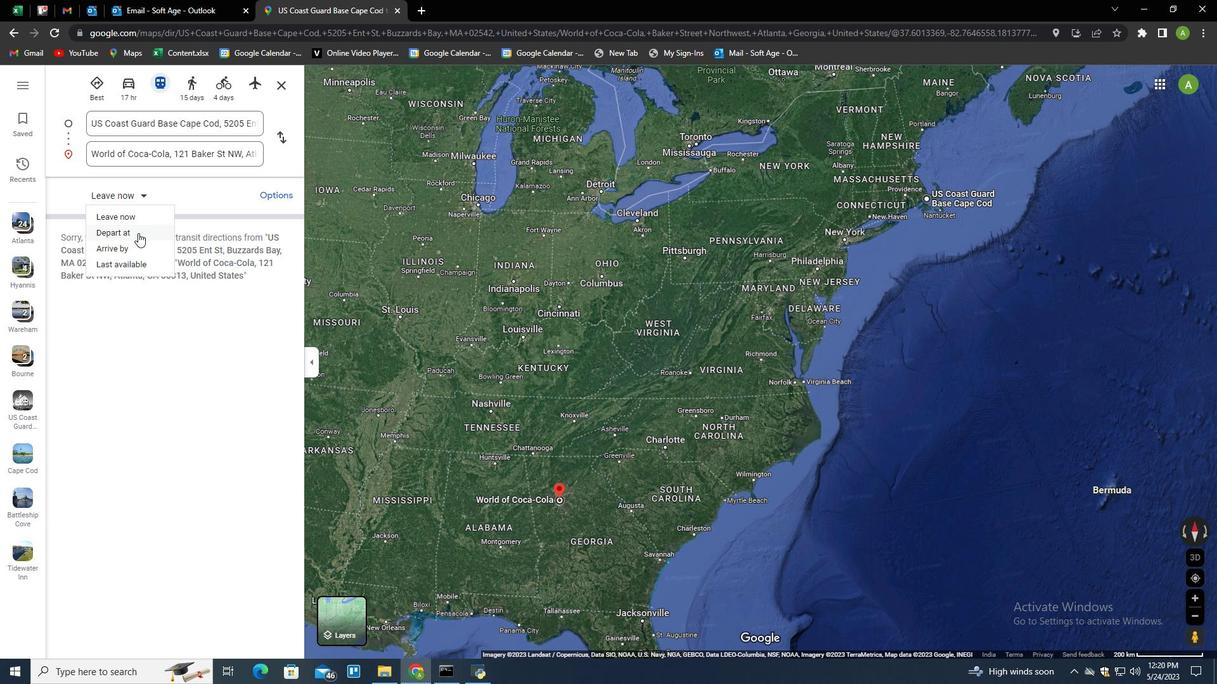 
Action: Mouse moved to (124, 190)
Screenshot: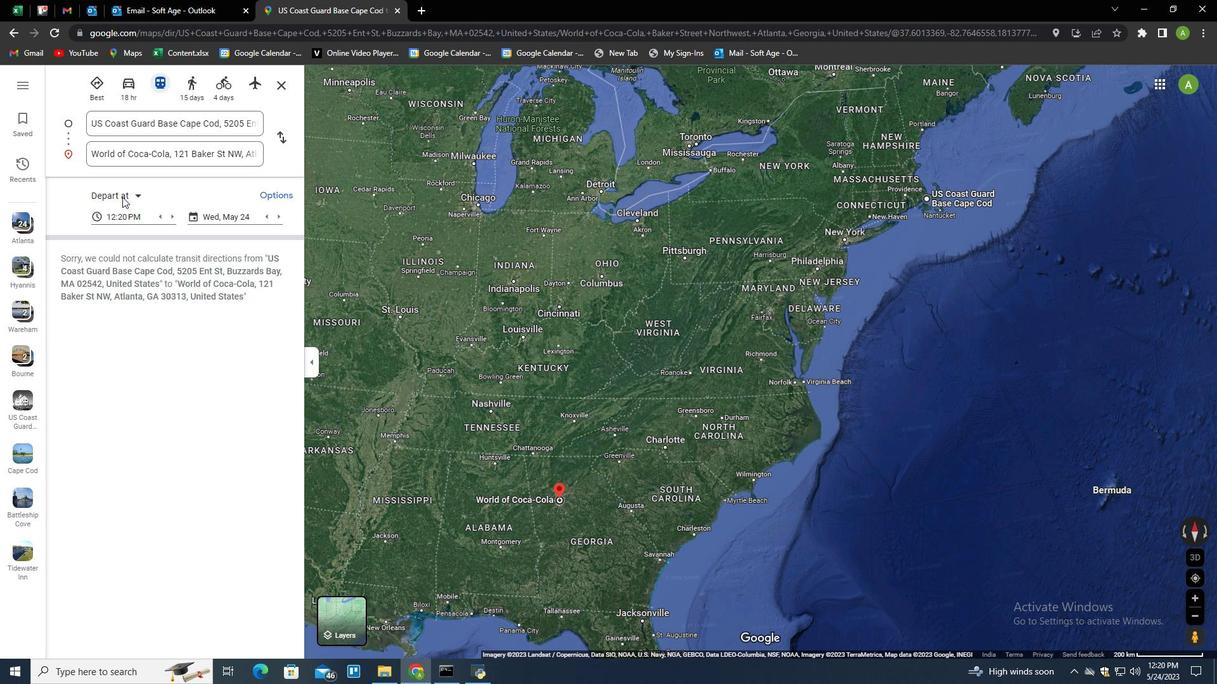 
Action: Mouse pressed left at (124, 190)
Screenshot: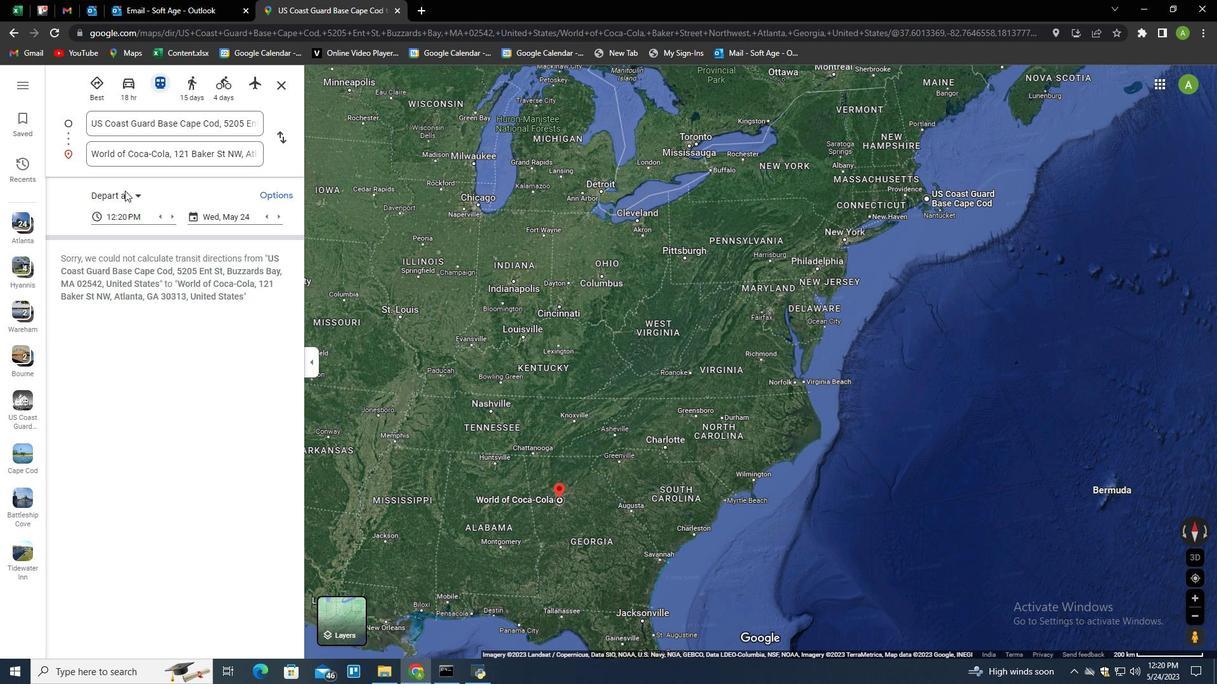 
Action: Mouse moved to (124, 220)
Screenshot: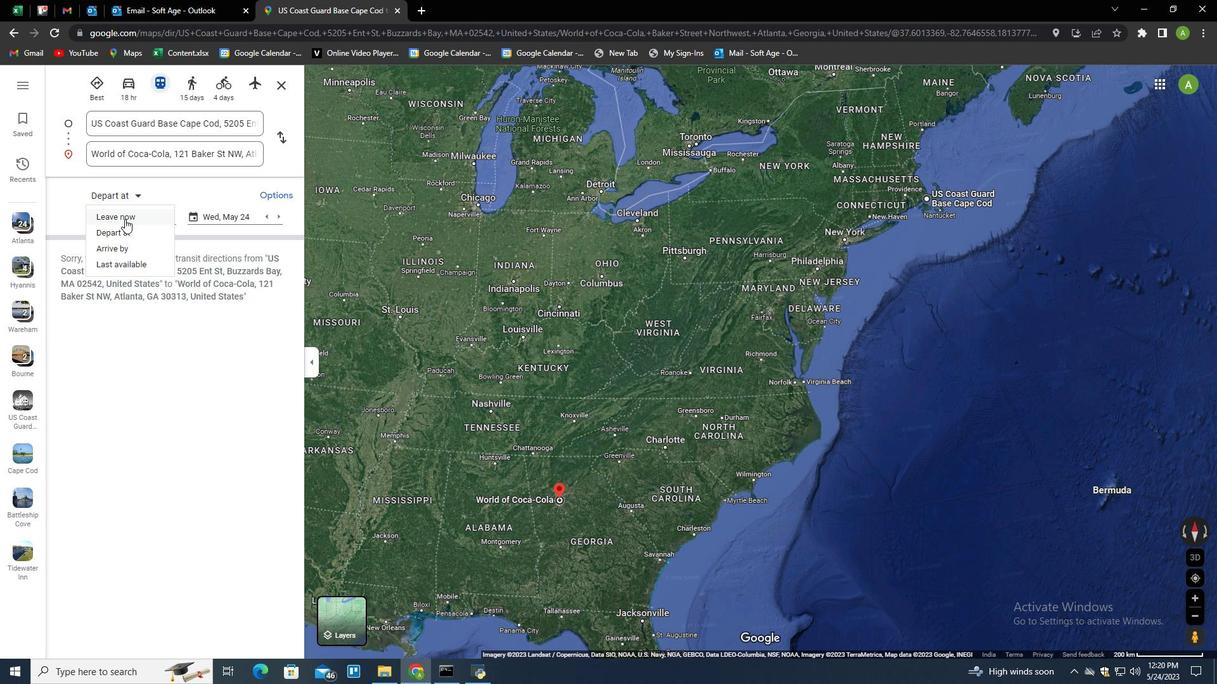 
Action: Mouse pressed left at (124, 220)
Screenshot: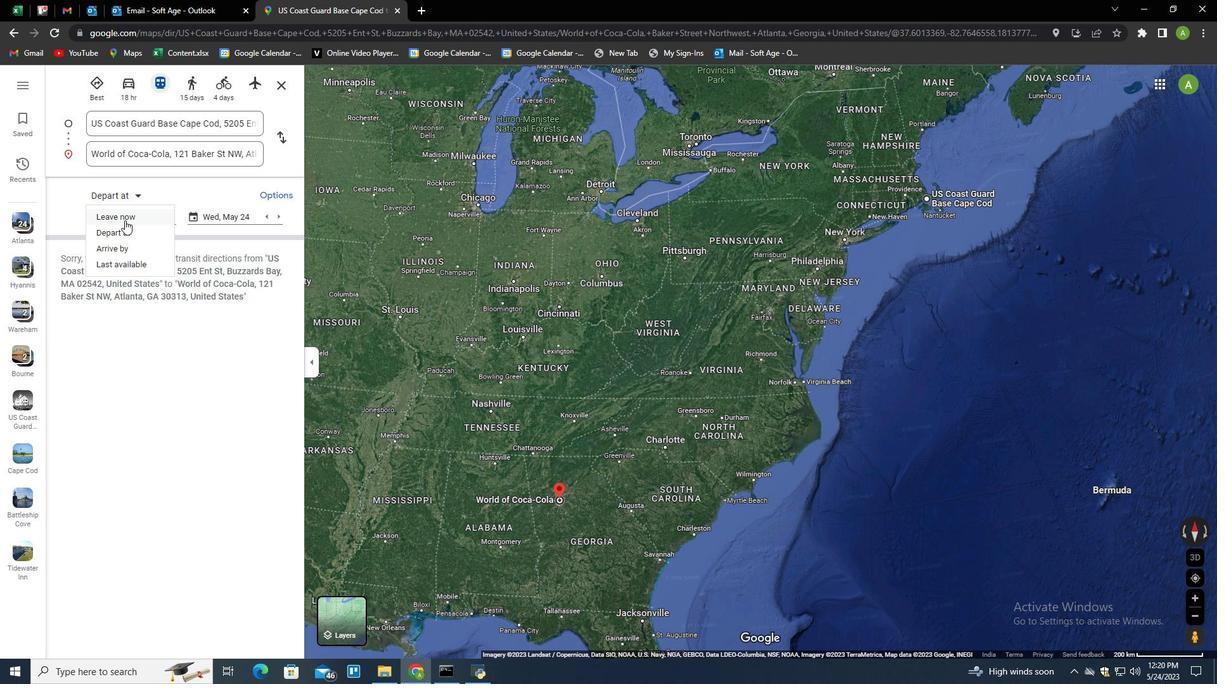 
Action: Mouse moved to (128, 199)
Screenshot: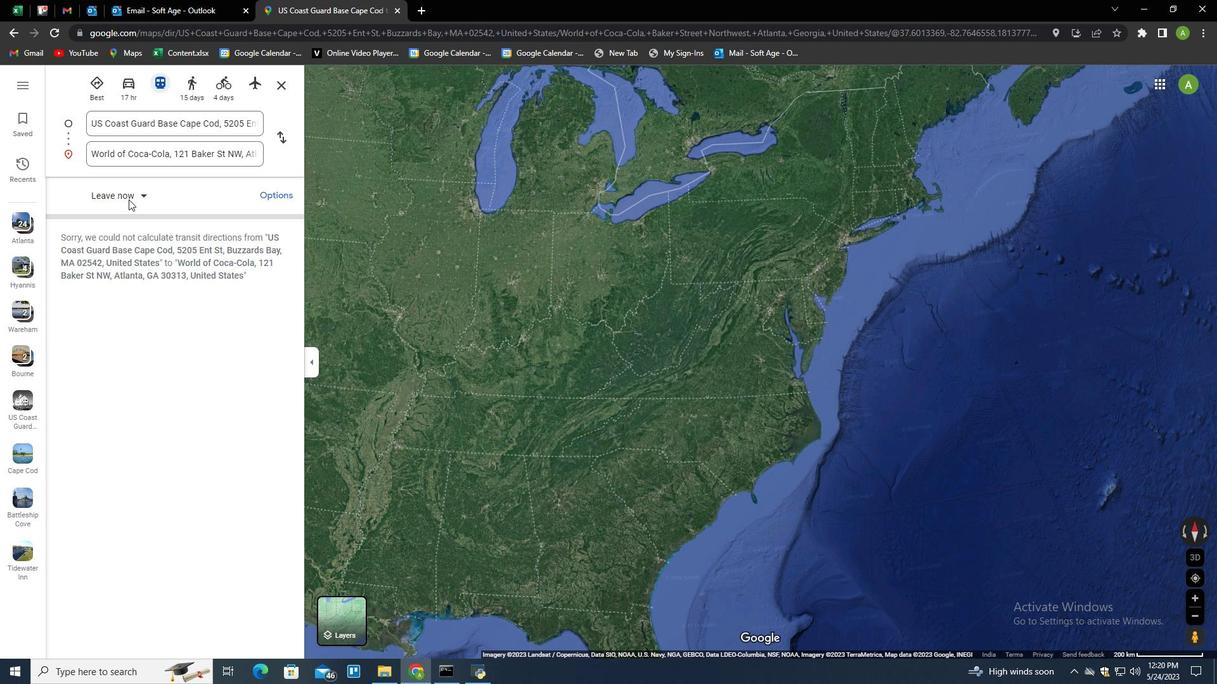 
Action: Mouse pressed left at (128, 199)
Screenshot: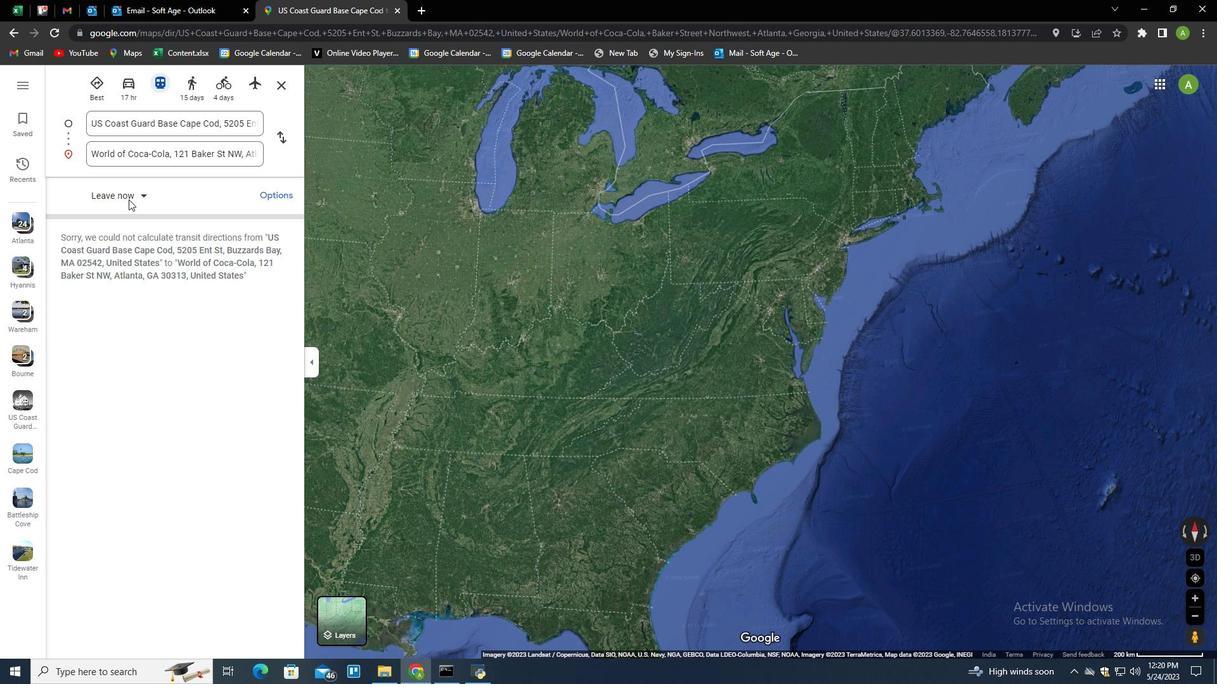 
Action: Mouse moved to (126, 259)
Screenshot: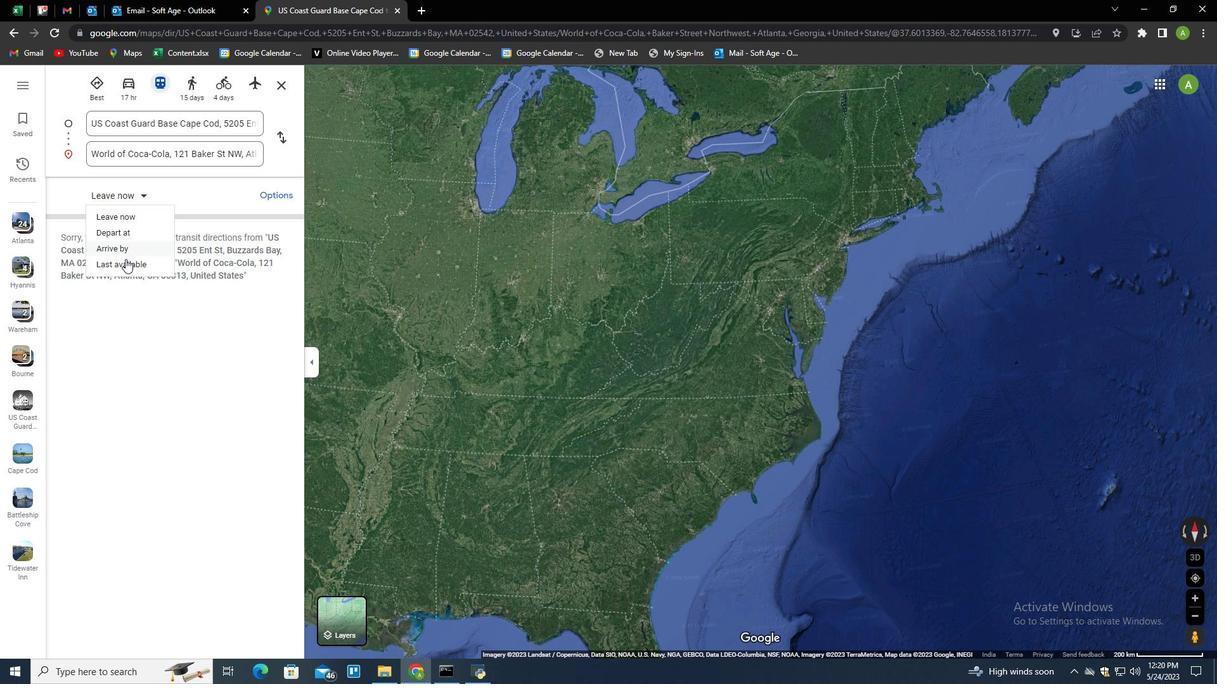 
Action: Mouse pressed left at (126, 259)
Screenshot: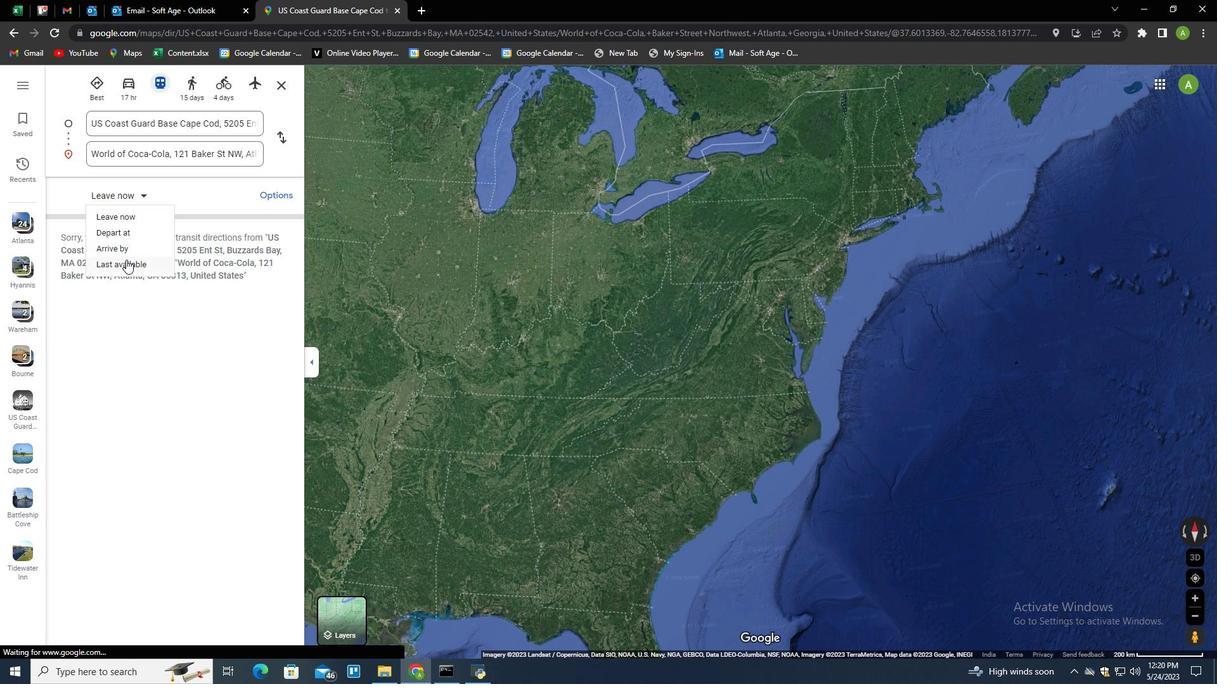 
Action: Mouse moved to (188, 340)
Screenshot: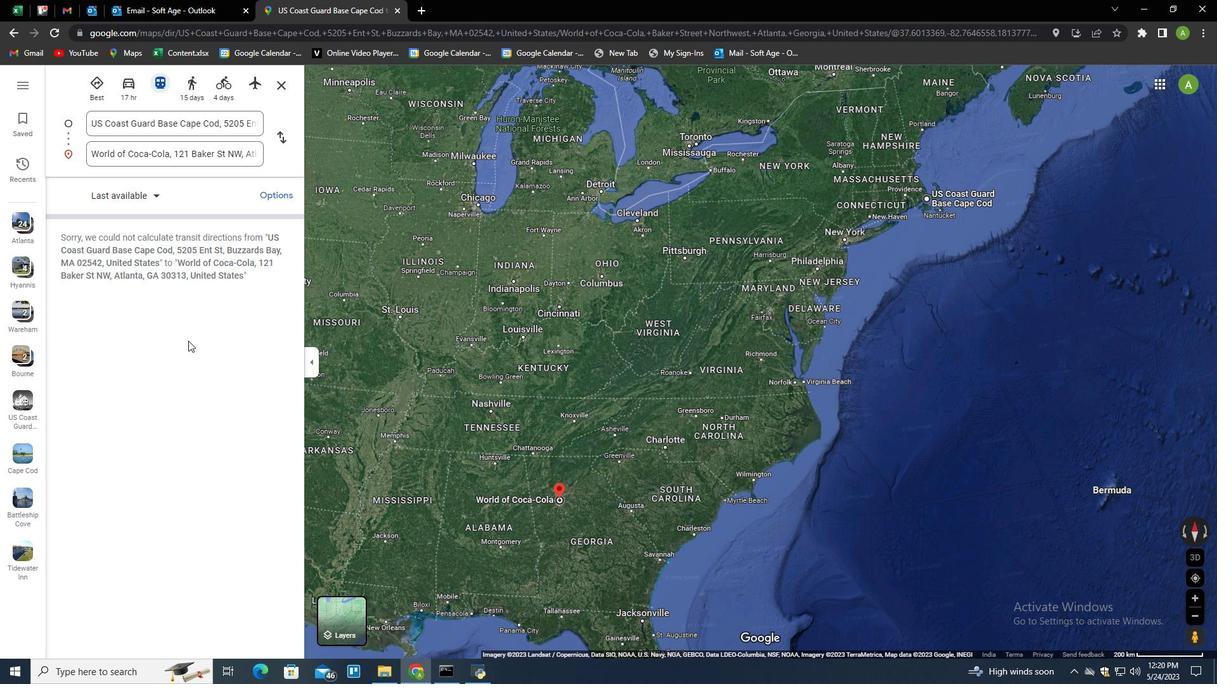 
